Task: Search one way flight ticket for 3 adults, 3 children in premium economy from Dickinson: Dickinson Theodore Roosevelt Regional Airport to Jacksonville: Albert J. Ellis Airport on 5-3-2023. Number of bags: 1 carry on bag. Price is upto 94000. Outbound departure time preference is 4:15.
Action: Mouse moved to (369, 158)
Screenshot: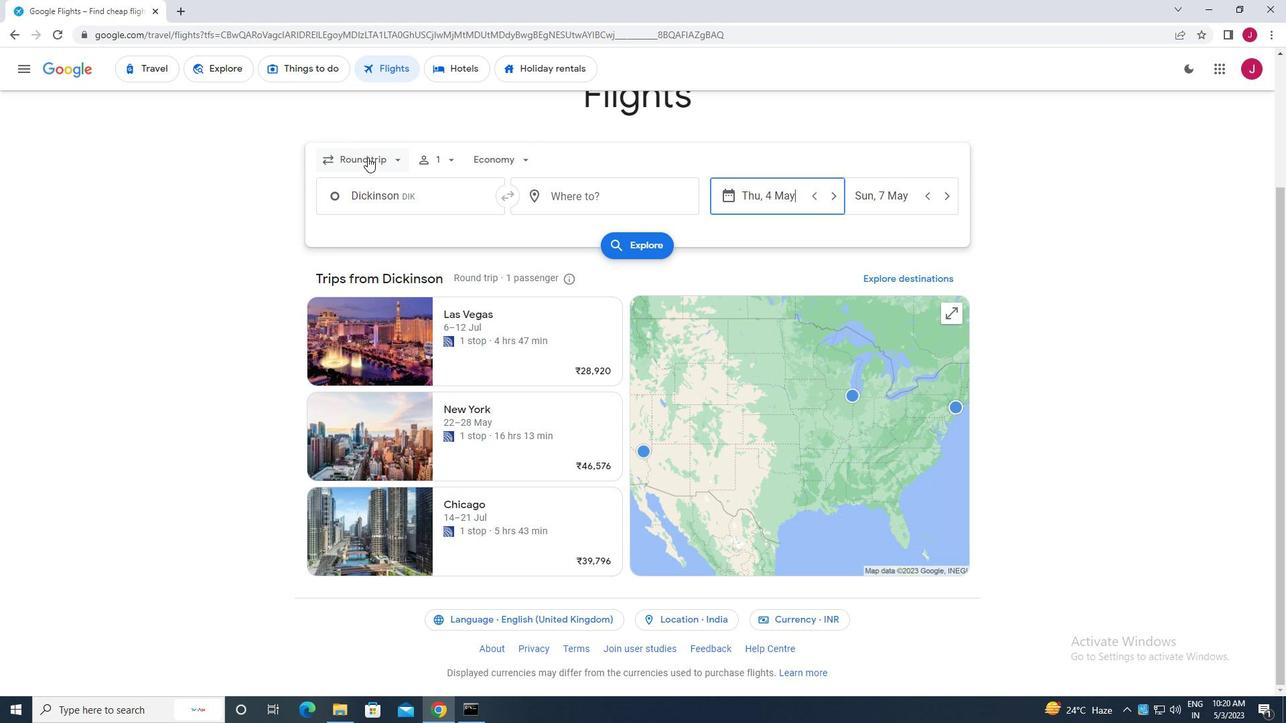 
Action: Mouse pressed left at (369, 158)
Screenshot: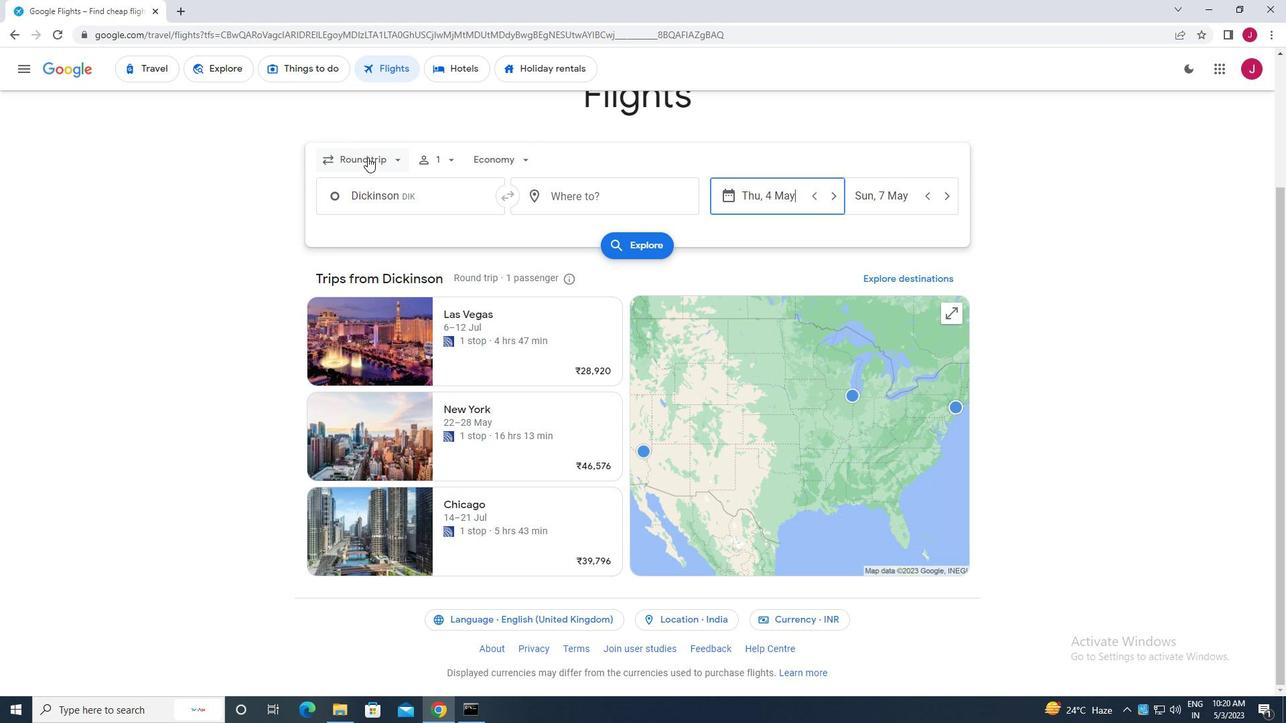 
Action: Mouse moved to (379, 221)
Screenshot: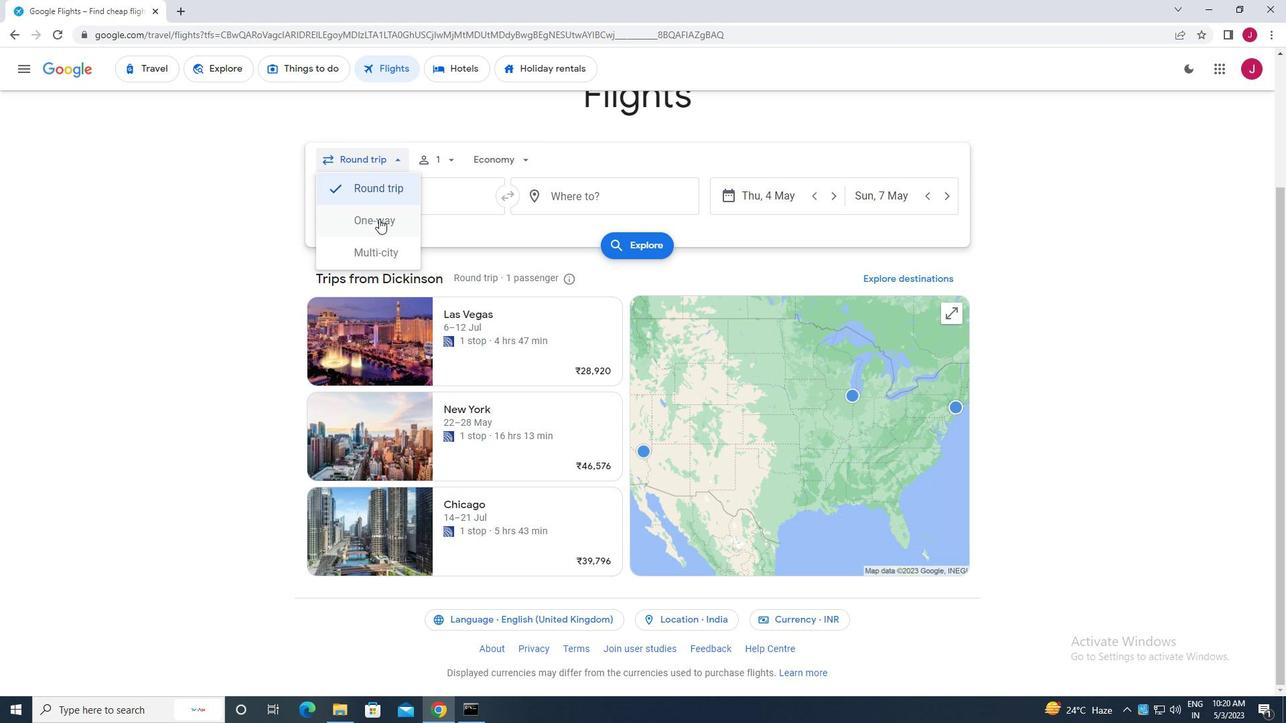 
Action: Mouse pressed left at (379, 221)
Screenshot: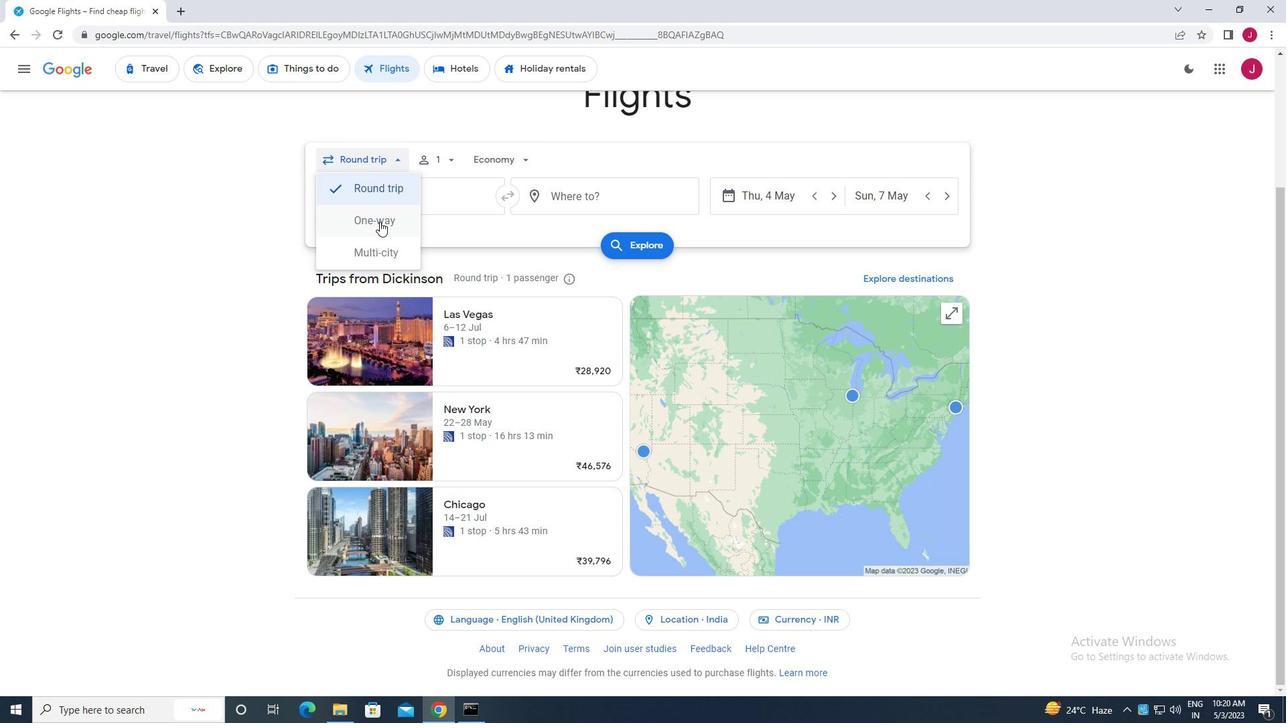 
Action: Mouse moved to (440, 157)
Screenshot: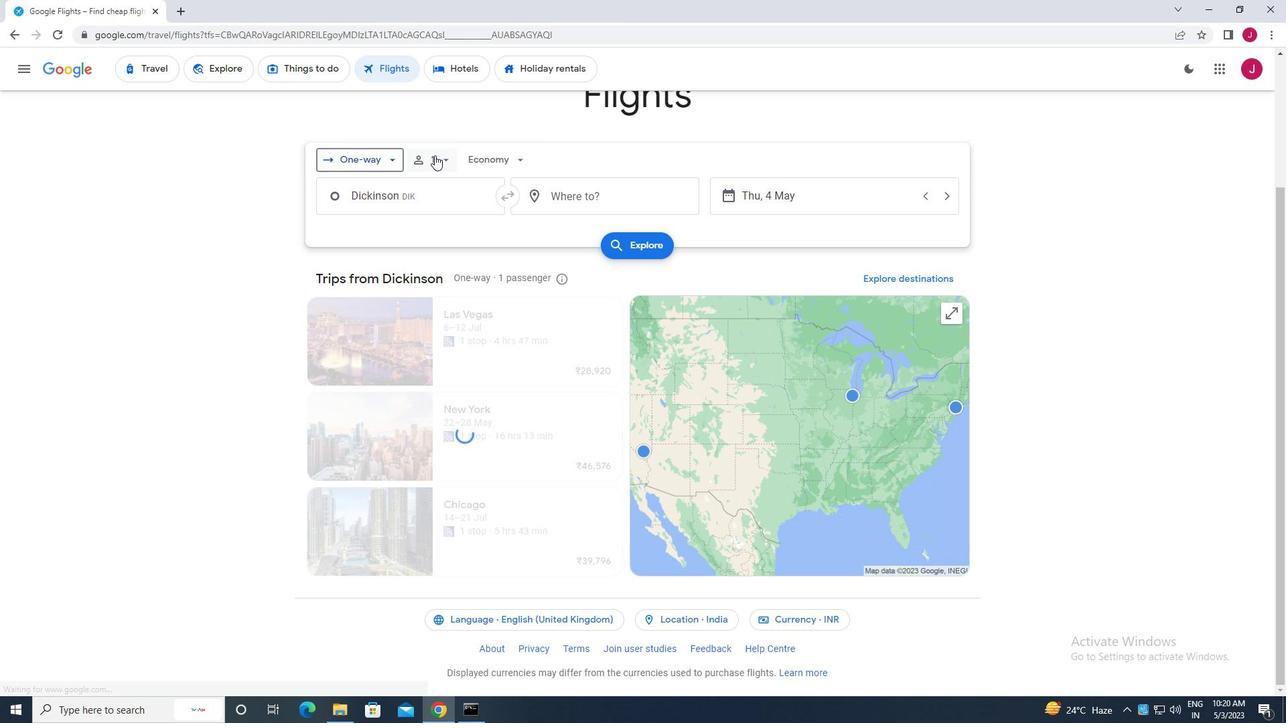 
Action: Mouse pressed left at (440, 157)
Screenshot: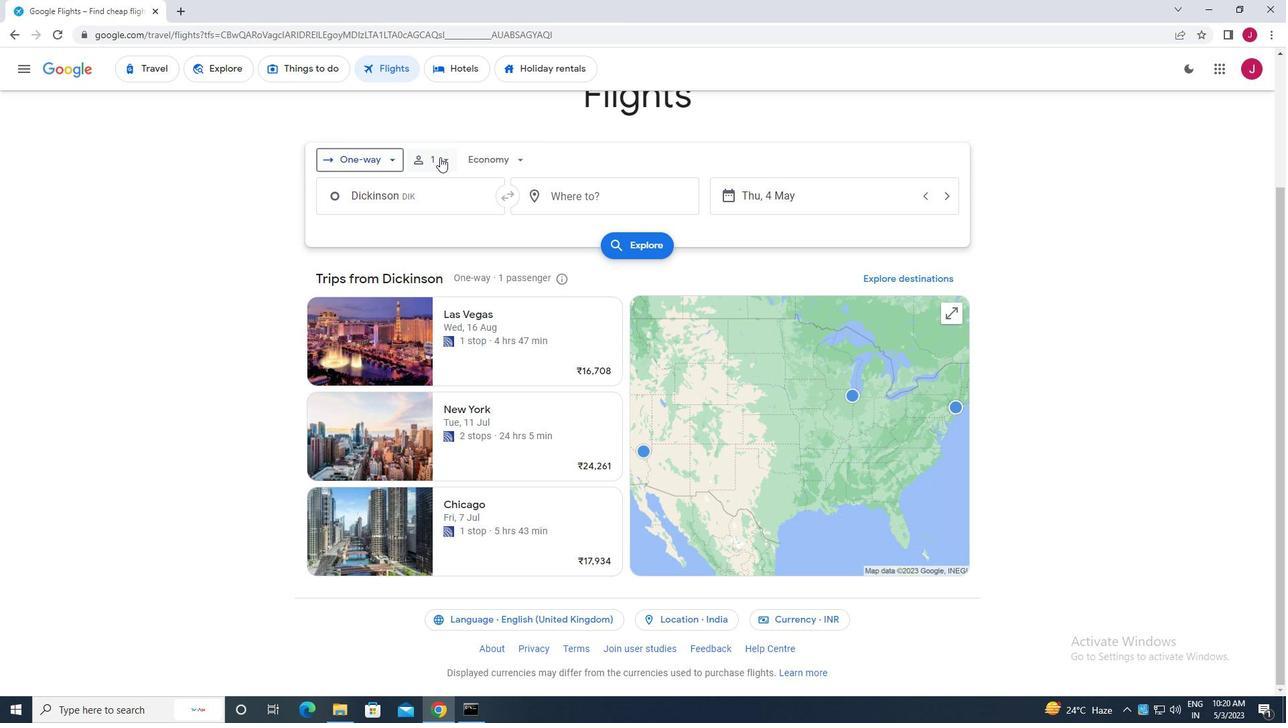 
Action: Mouse moved to (549, 194)
Screenshot: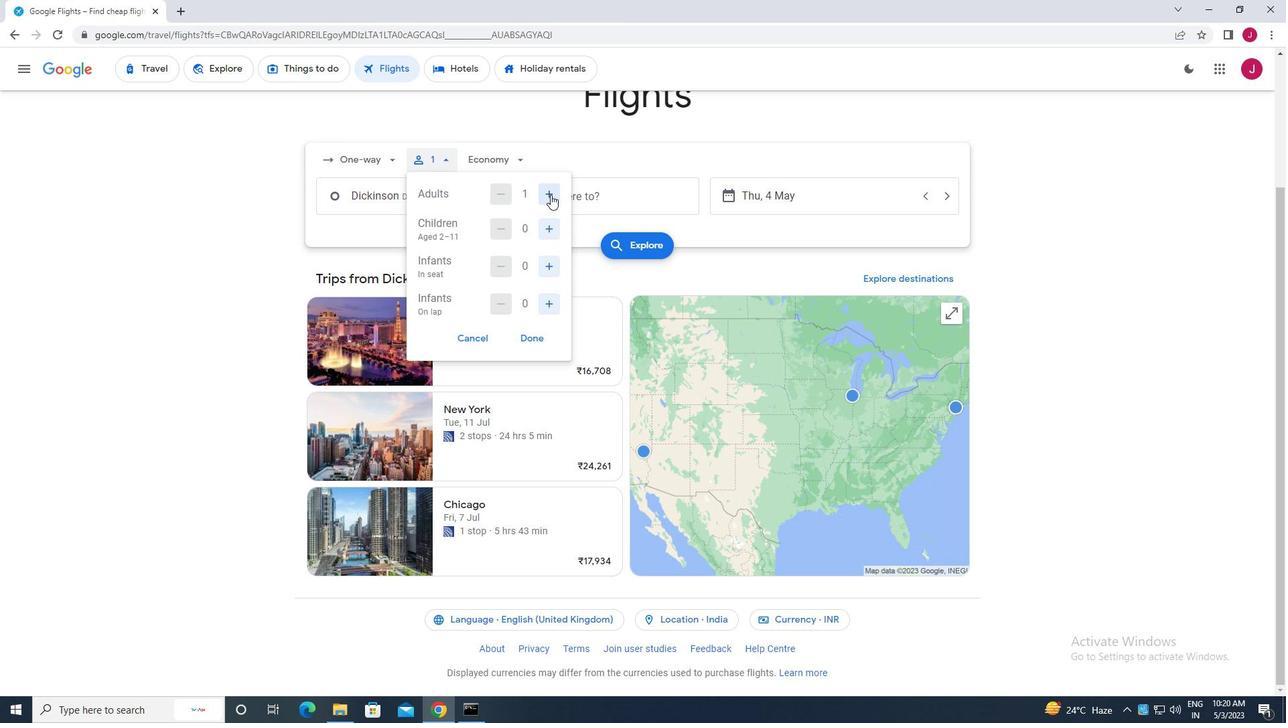 
Action: Mouse pressed left at (549, 194)
Screenshot: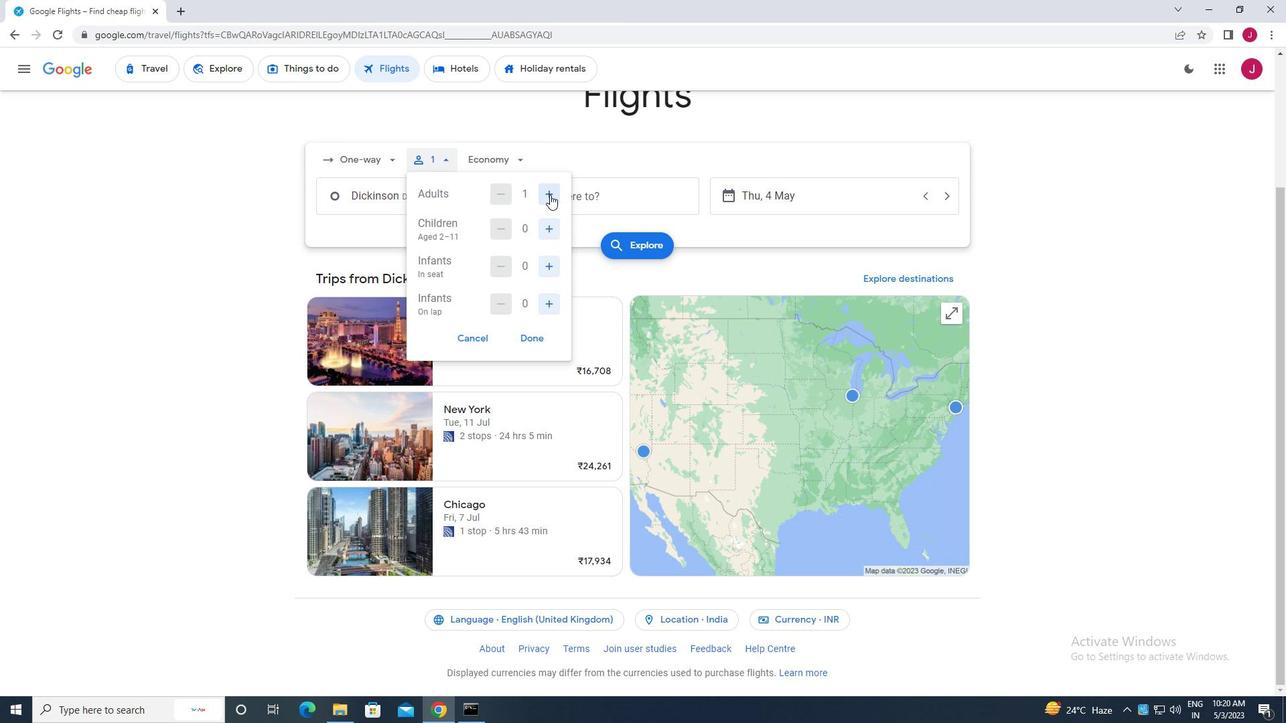 
Action: Mouse pressed left at (549, 194)
Screenshot: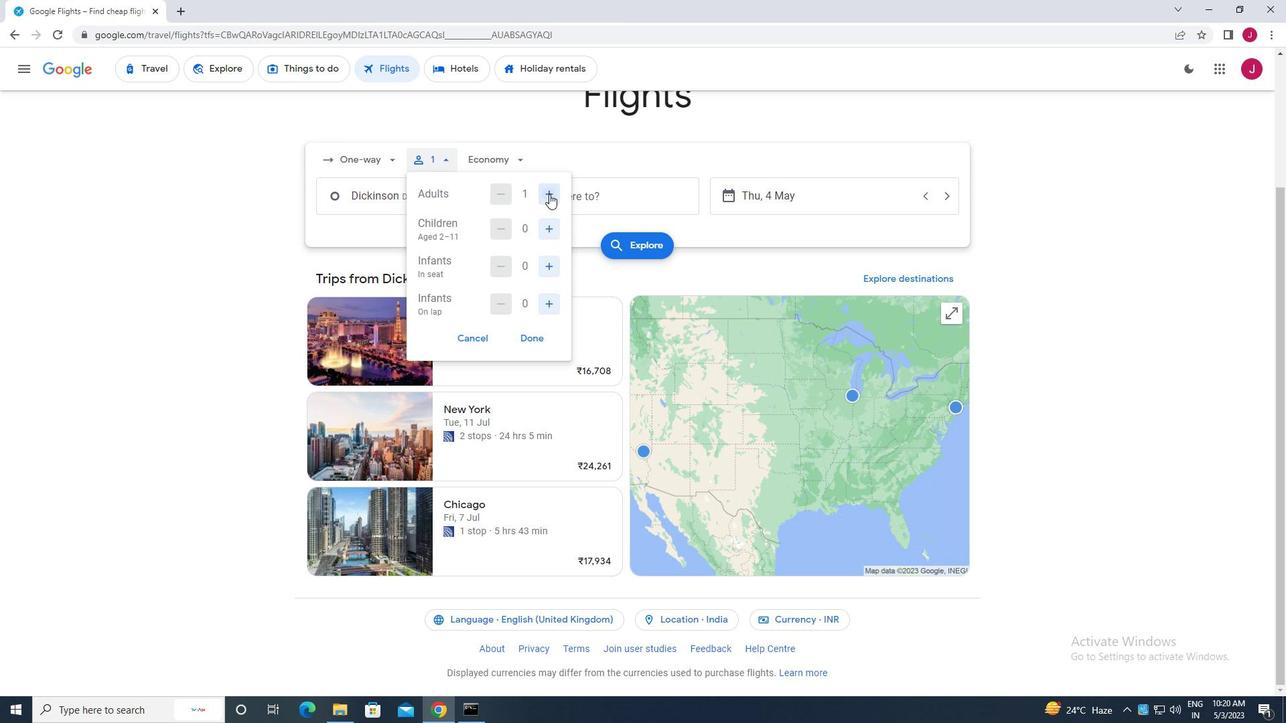 
Action: Mouse moved to (547, 227)
Screenshot: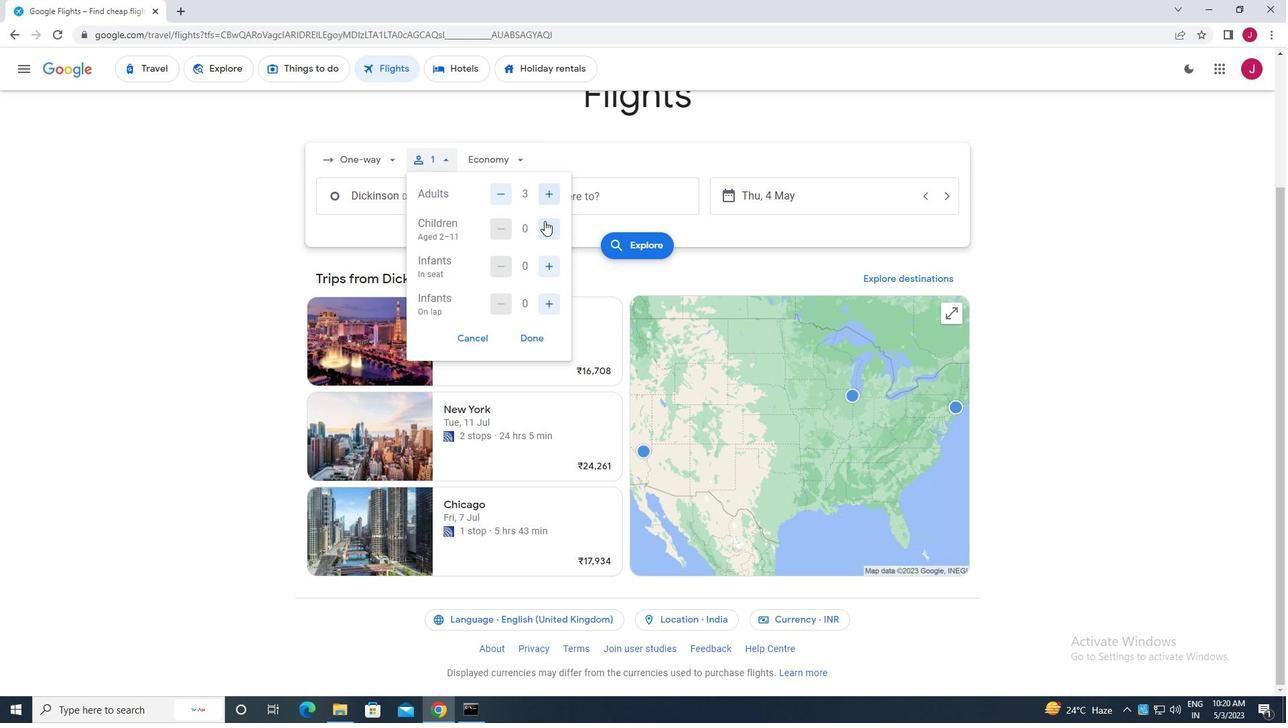 
Action: Mouse pressed left at (547, 227)
Screenshot: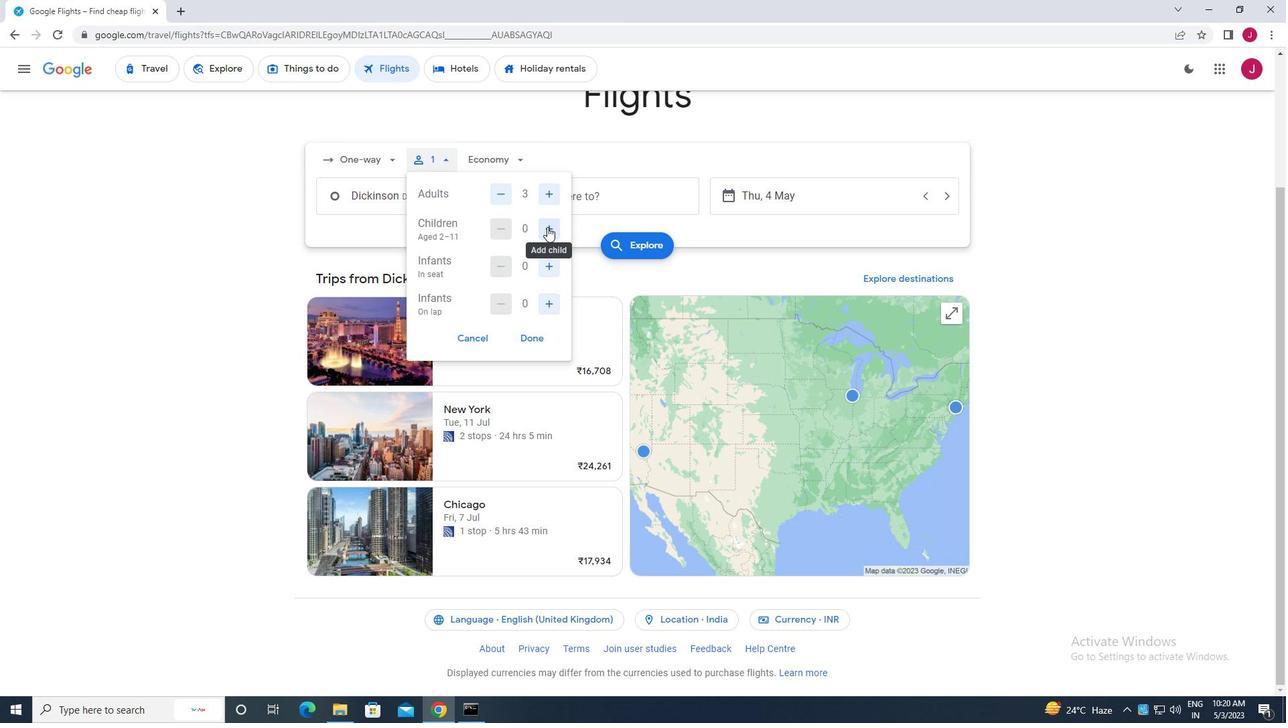
Action: Mouse pressed left at (547, 227)
Screenshot: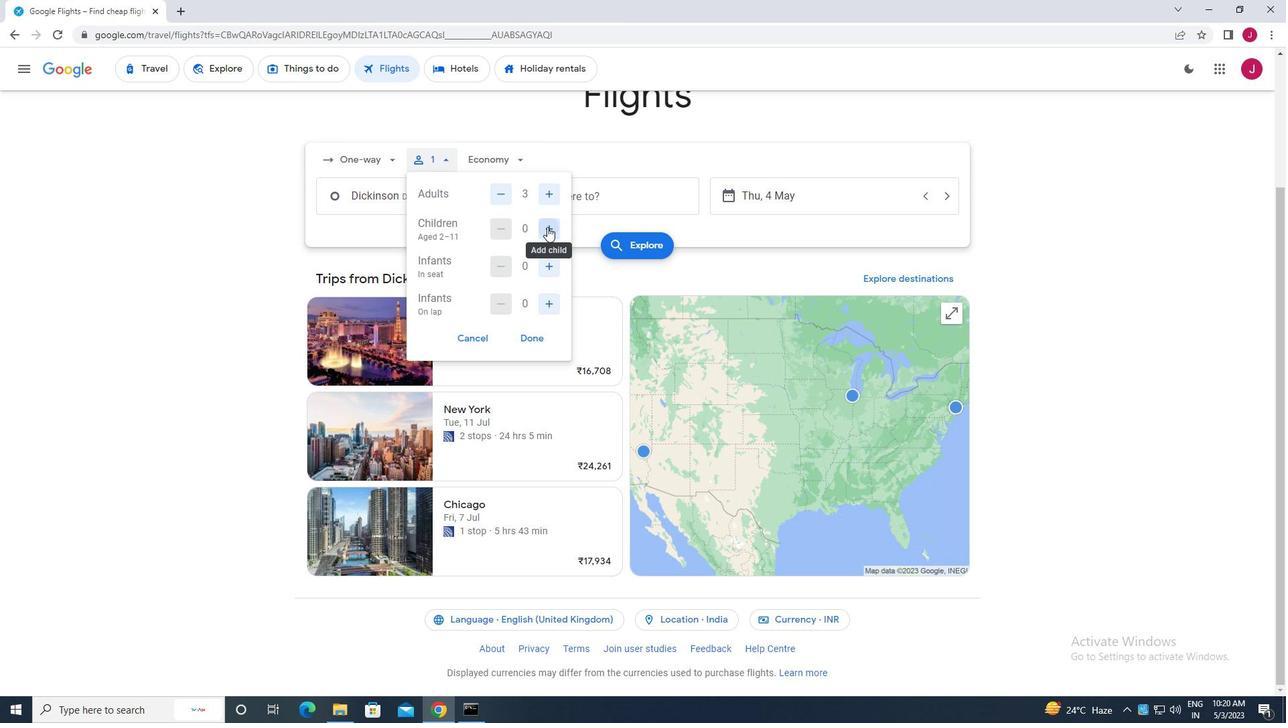 
Action: Mouse pressed left at (547, 227)
Screenshot: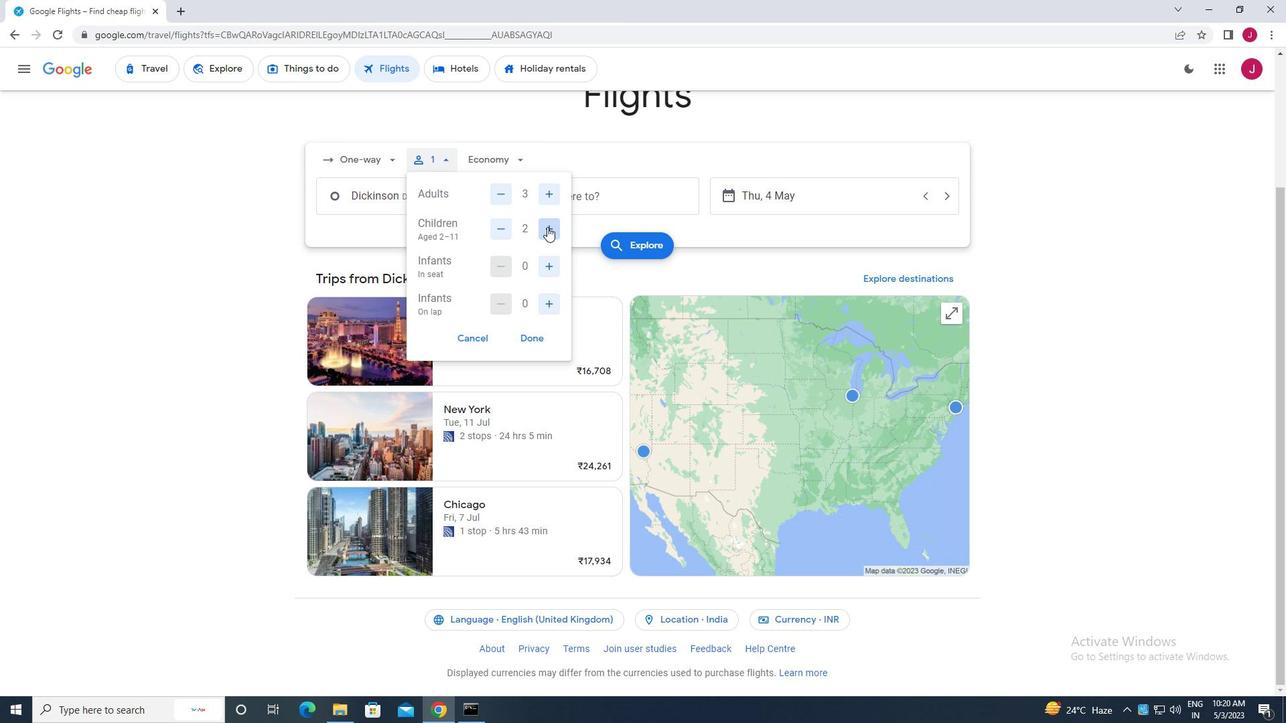 
Action: Mouse moved to (534, 340)
Screenshot: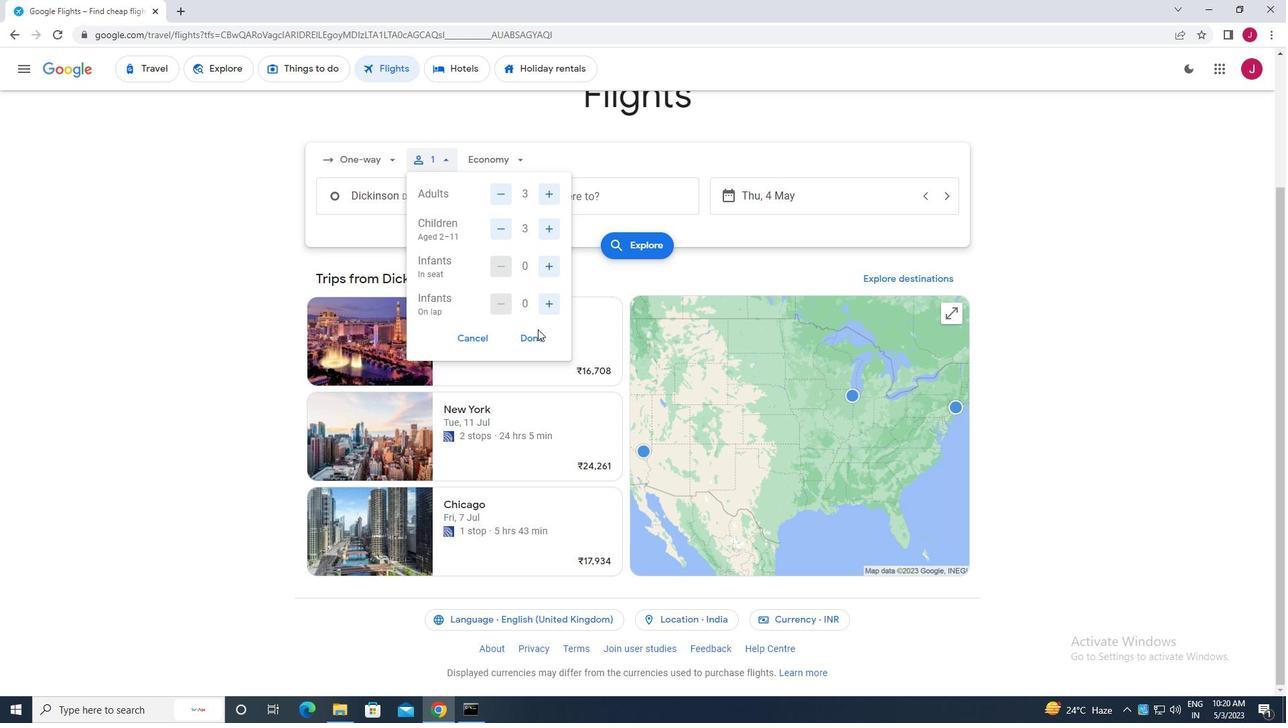 
Action: Mouse pressed left at (534, 340)
Screenshot: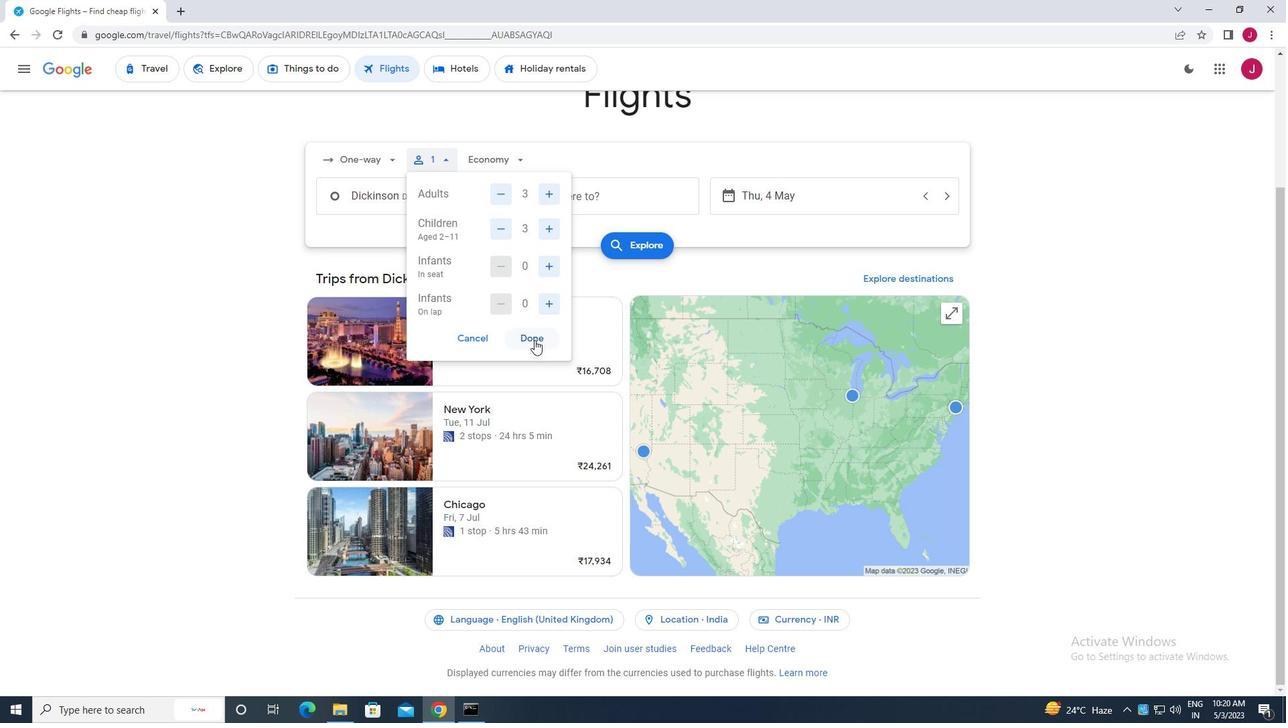 
Action: Mouse moved to (497, 161)
Screenshot: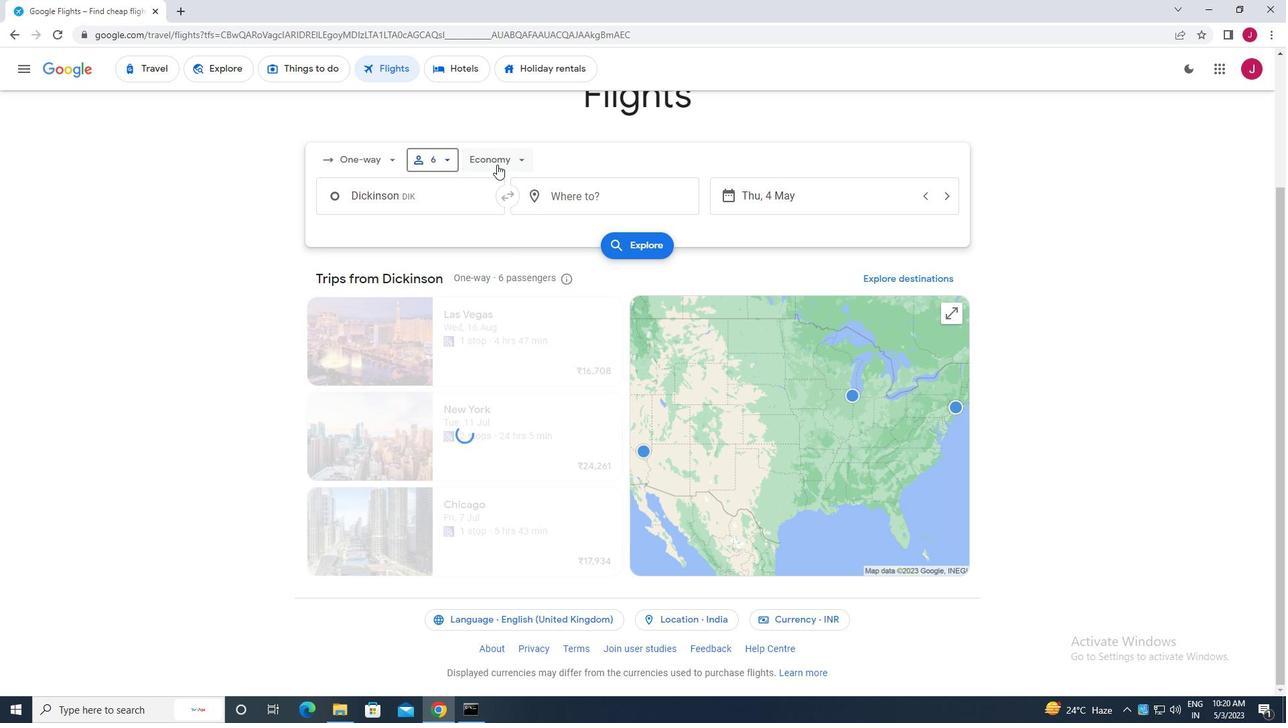 
Action: Mouse pressed left at (497, 161)
Screenshot: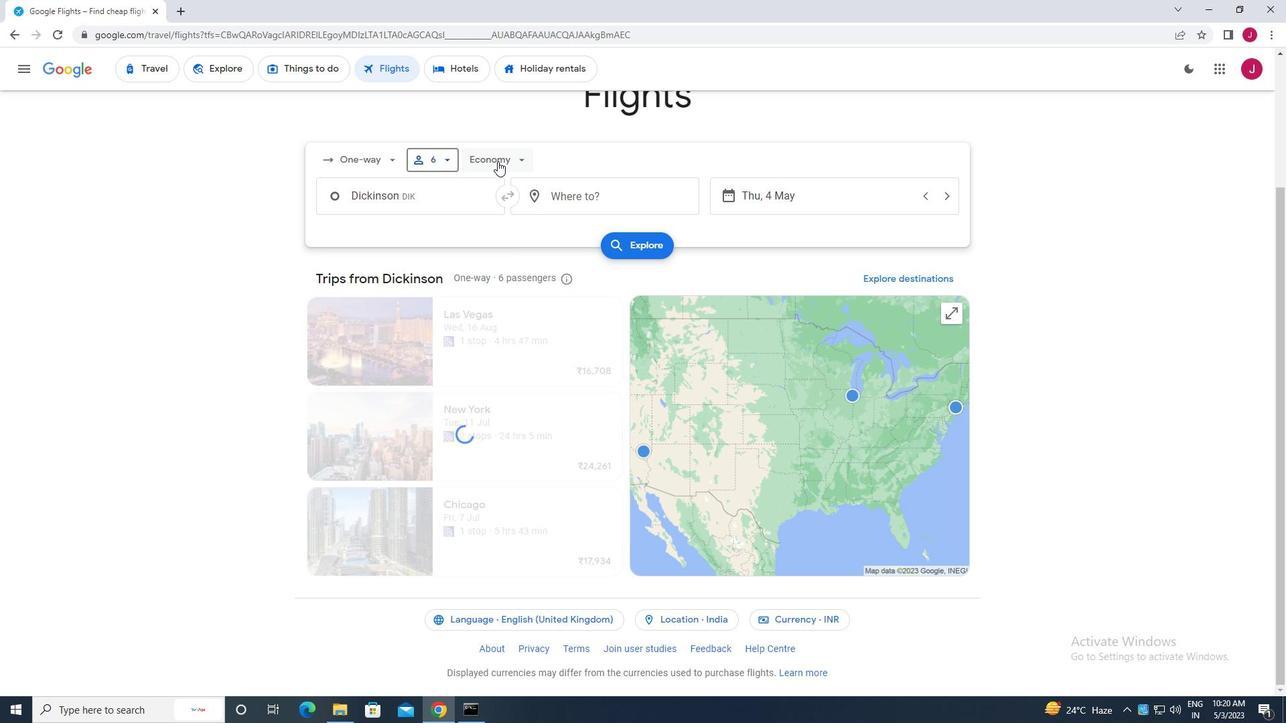 
Action: Mouse moved to (511, 222)
Screenshot: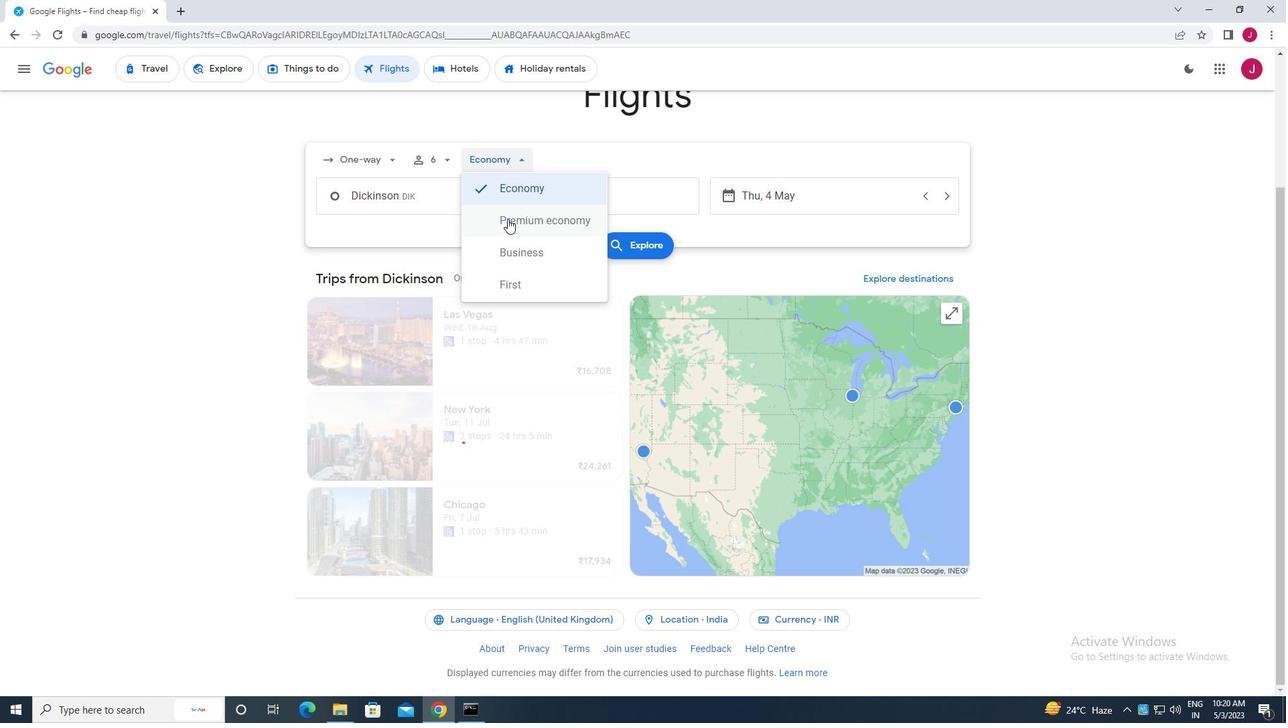 
Action: Mouse pressed left at (511, 222)
Screenshot: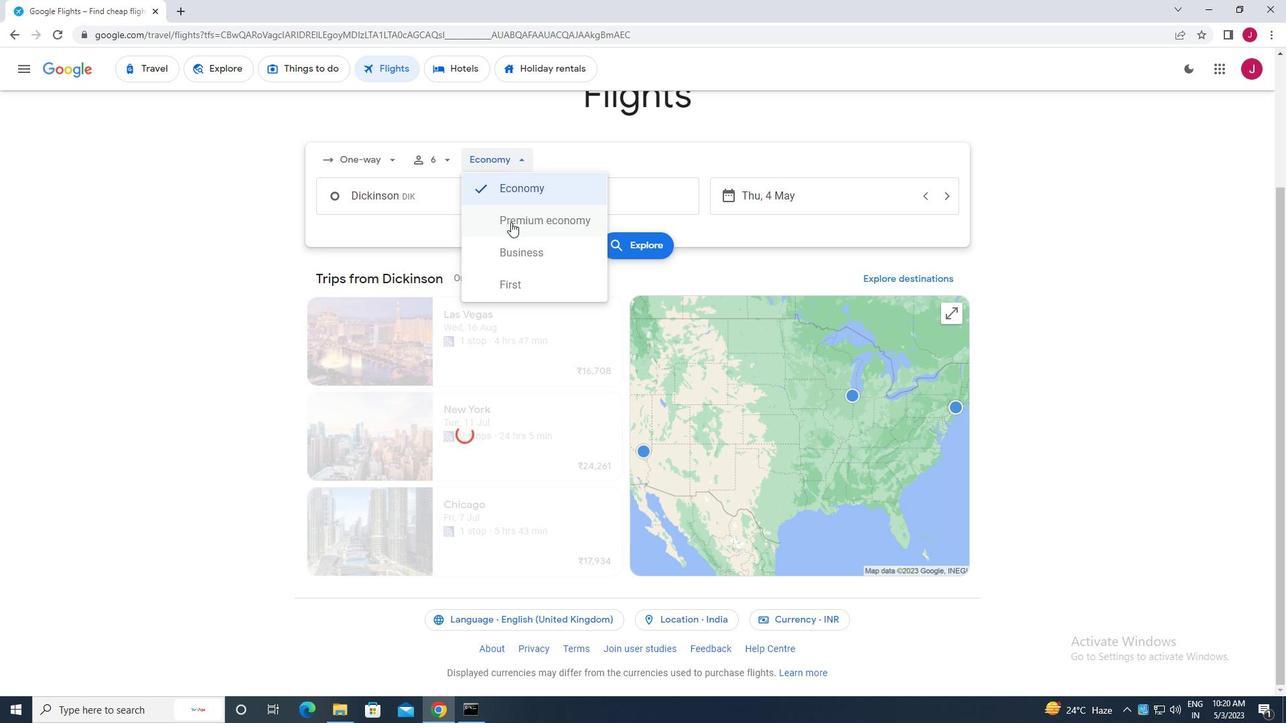 
Action: Mouse moved to (439, 198)
Screenshot: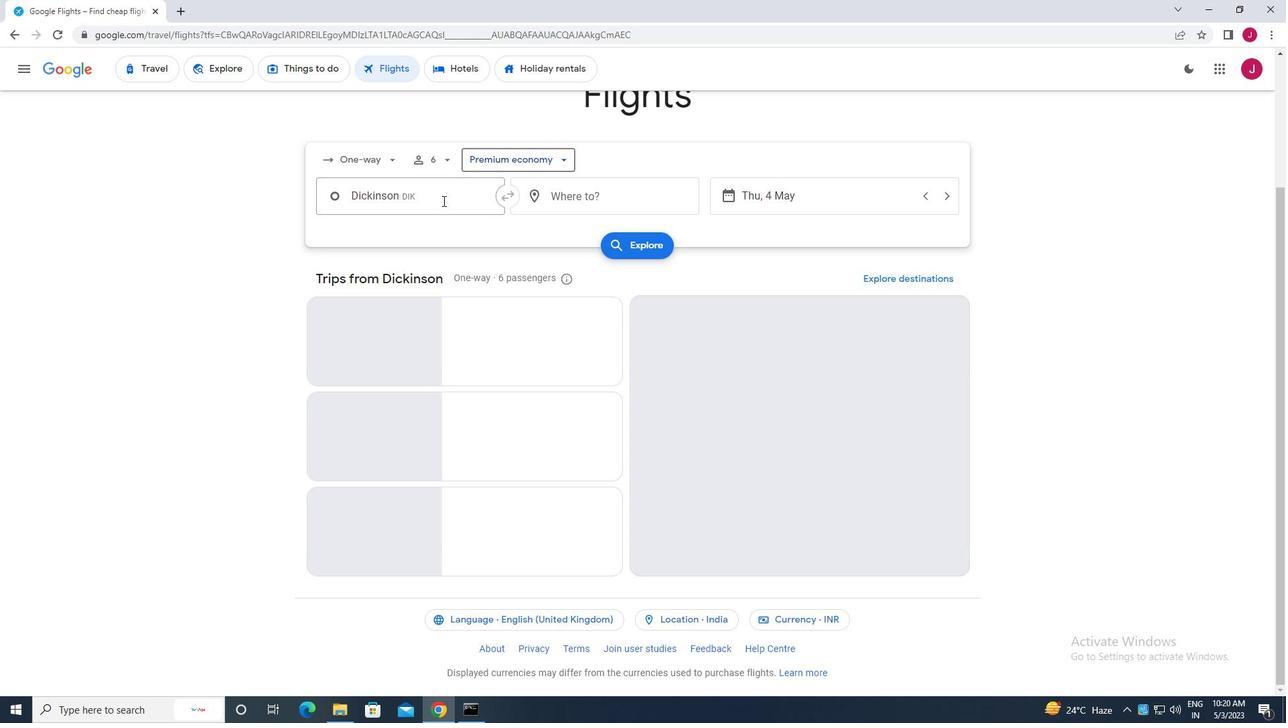 
Action: Mouse pressed left at (439, 198)
Screenshot: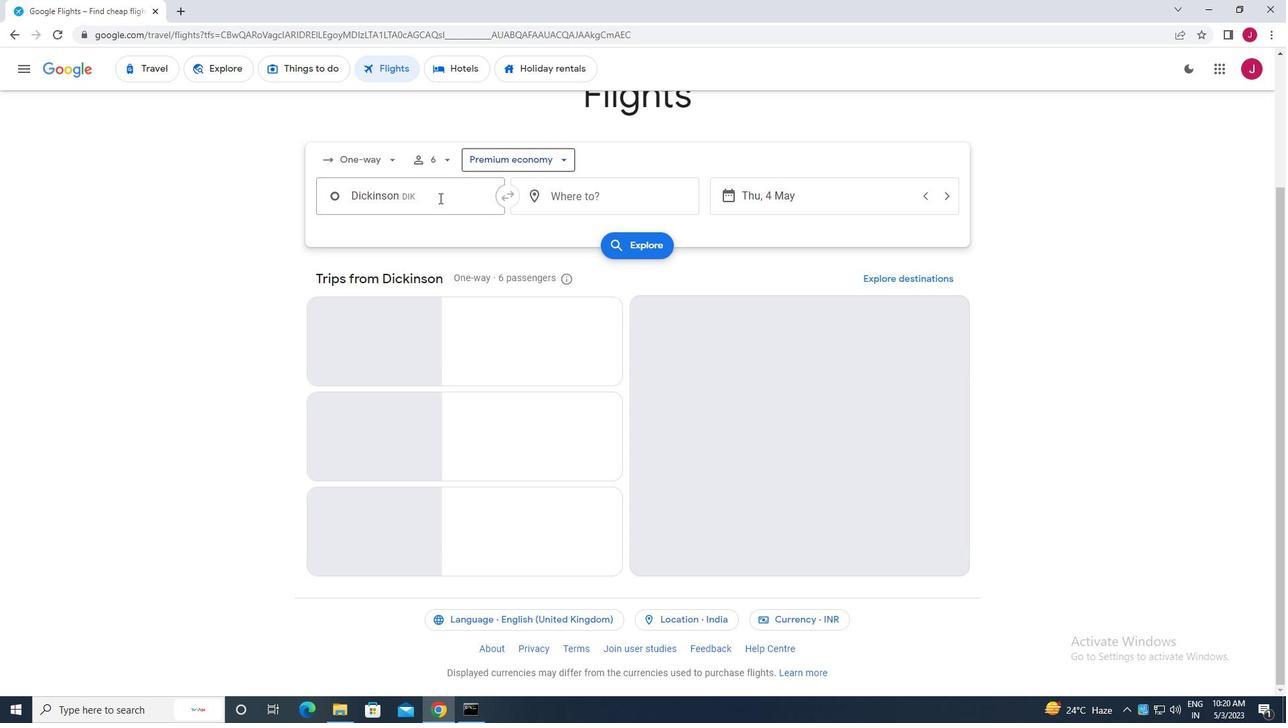 
Action: Key pressed dickinson
Screenshot: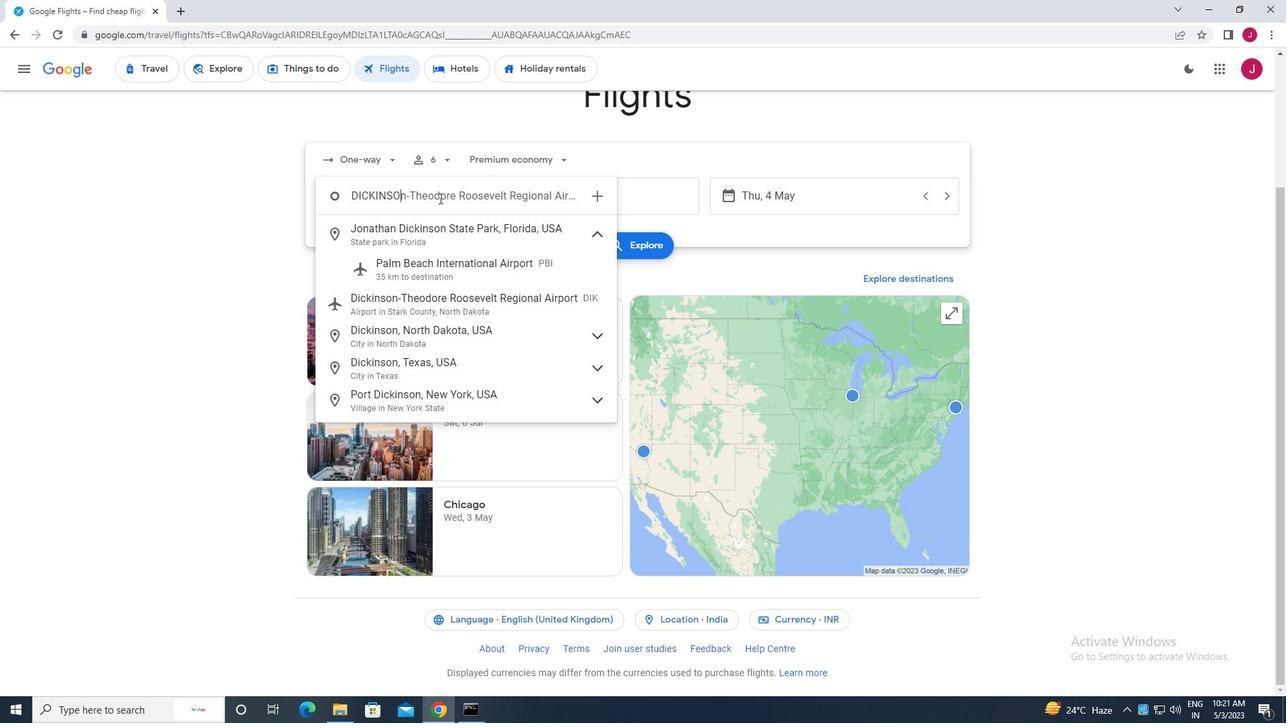 
Action: Mouse moved to (442, 308)
Screenshot: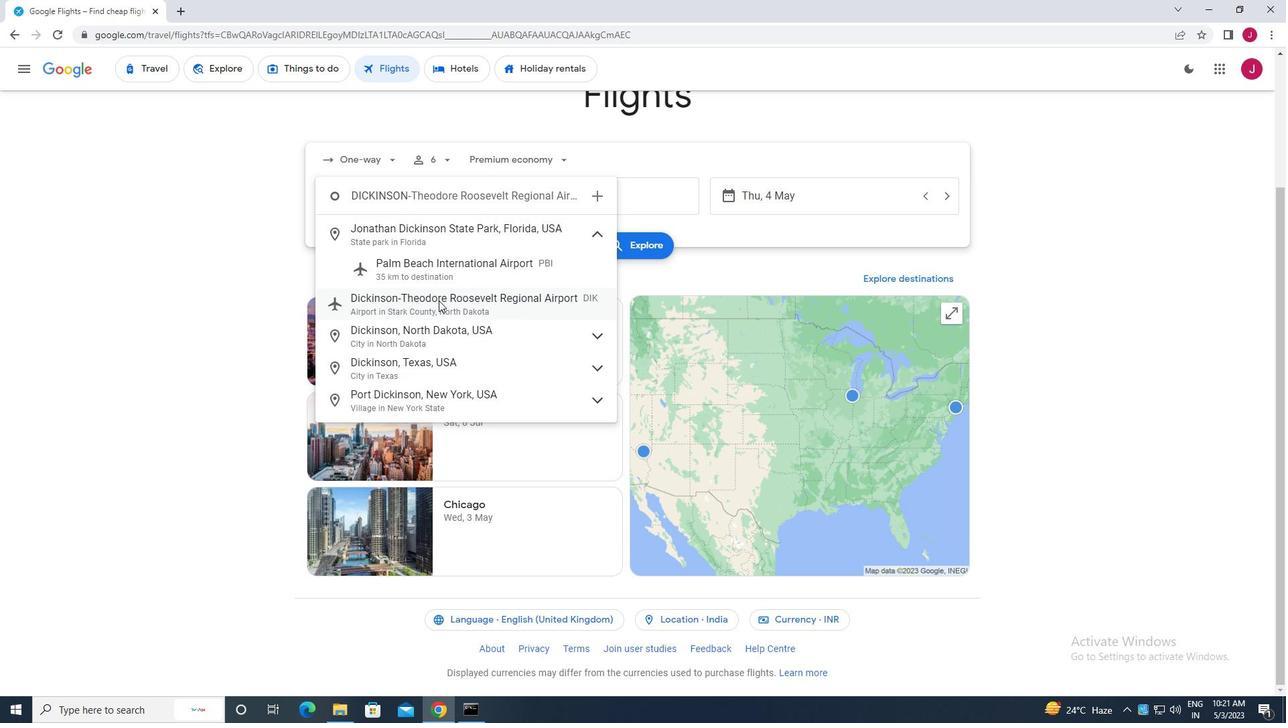 
Action: Mouse pressed left at (442, 308)
Screenshot: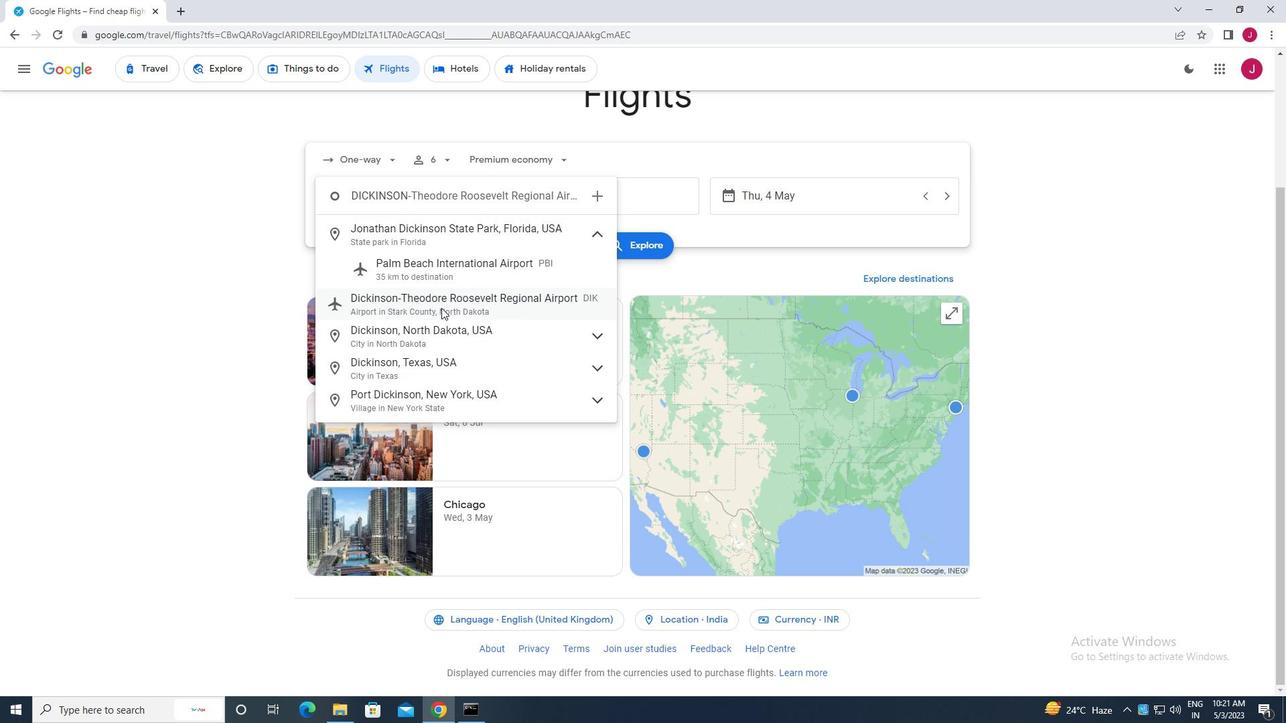 
Action: Mouse moved to (635, 199)
Screenshot: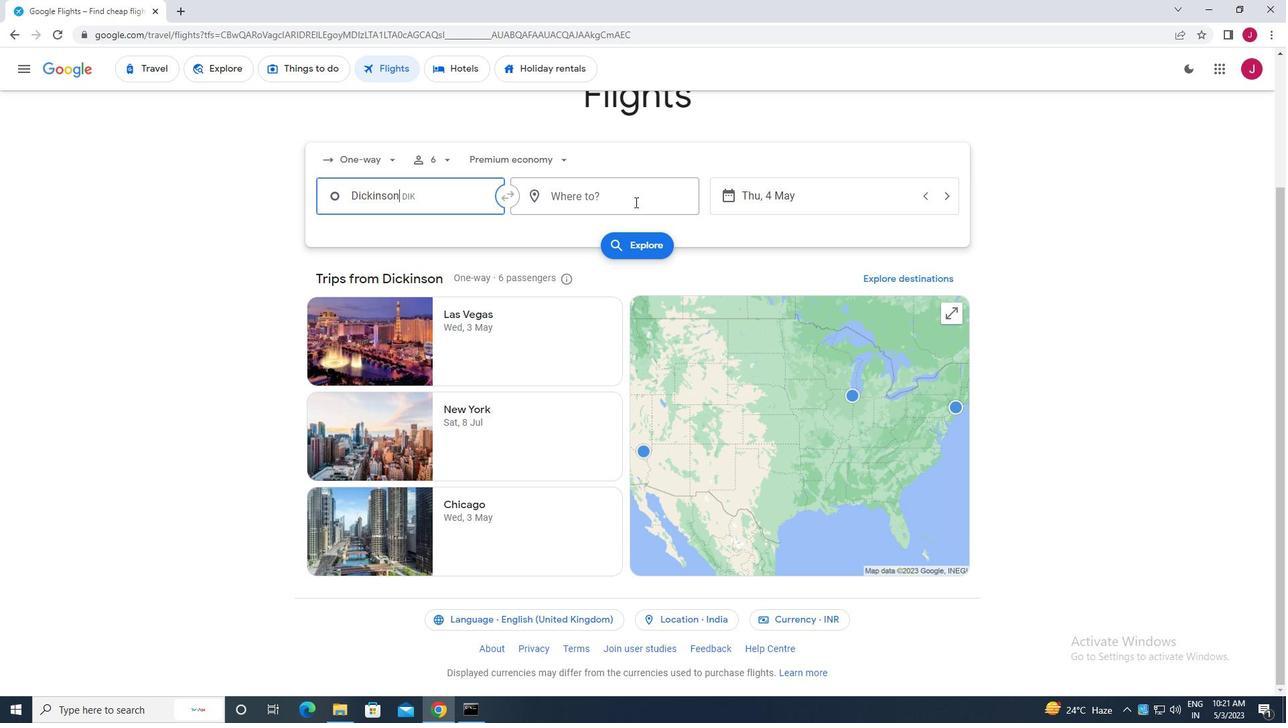 
Action: Mouse pressed left at (635, 199)
Screenshot: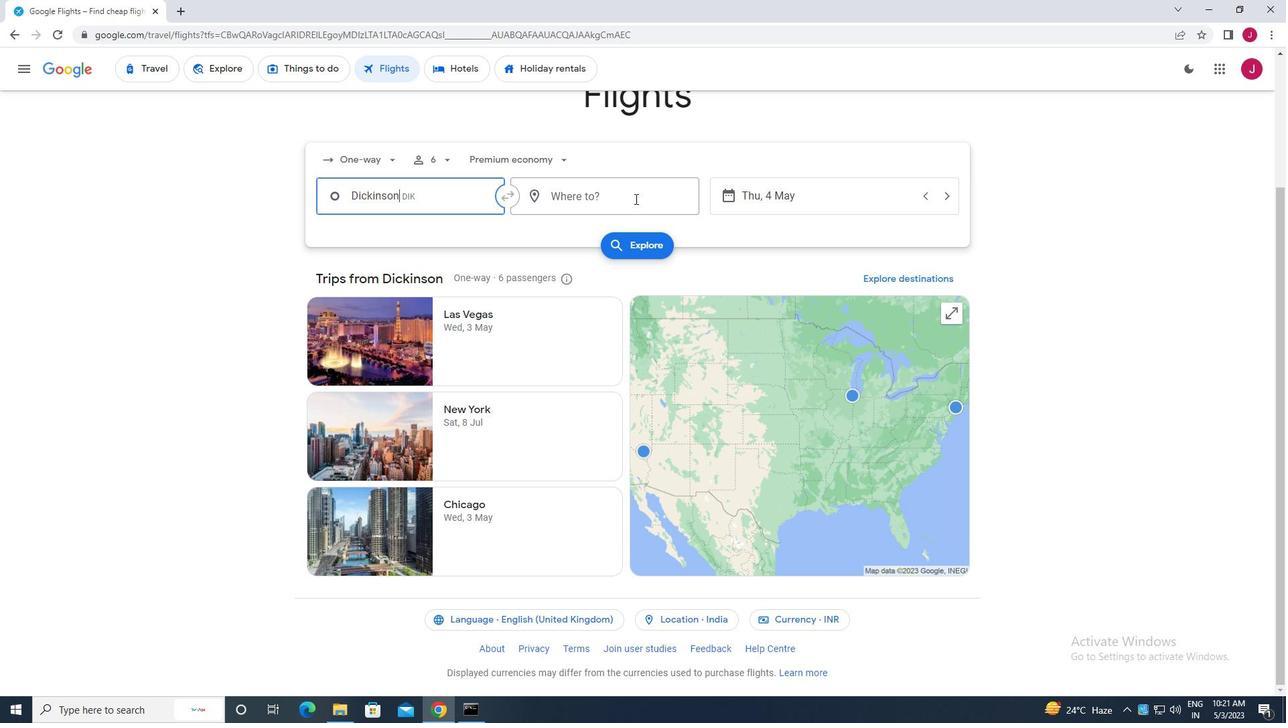 
Action: Mouse moved to (634, 199)
Screenshot: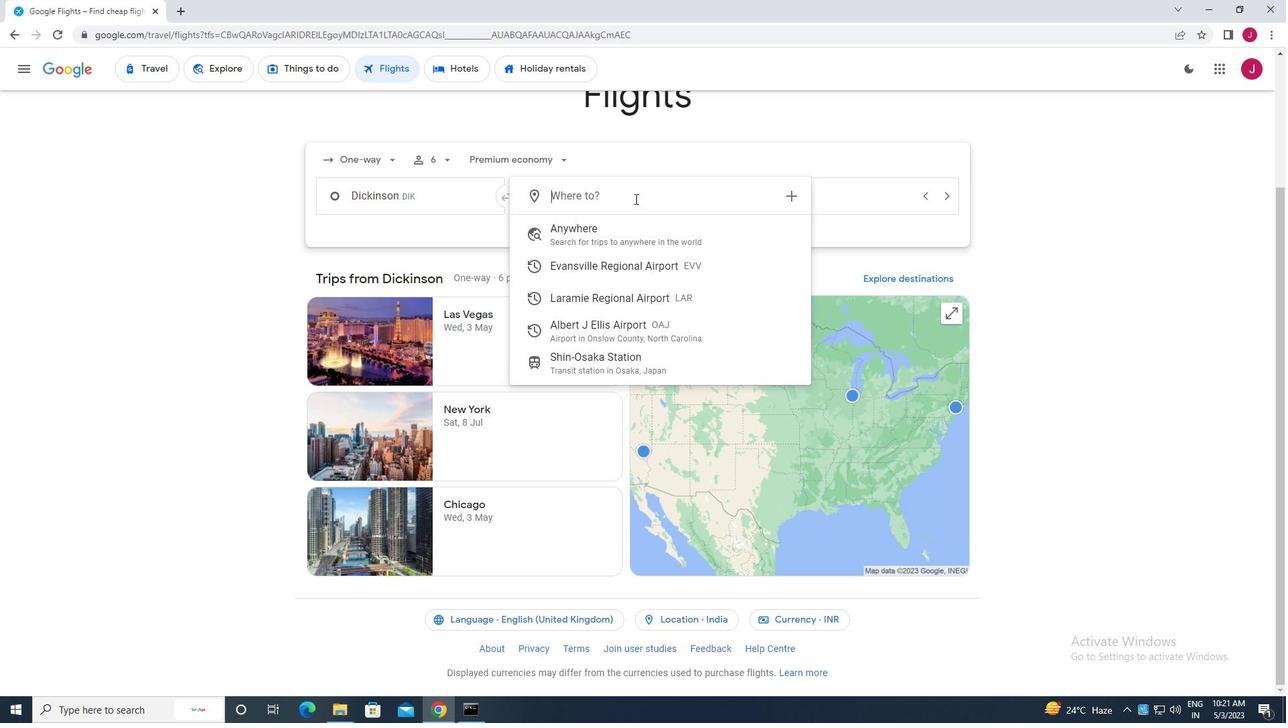 
Action: Key pressed albert<Key.space>j
Screenshot: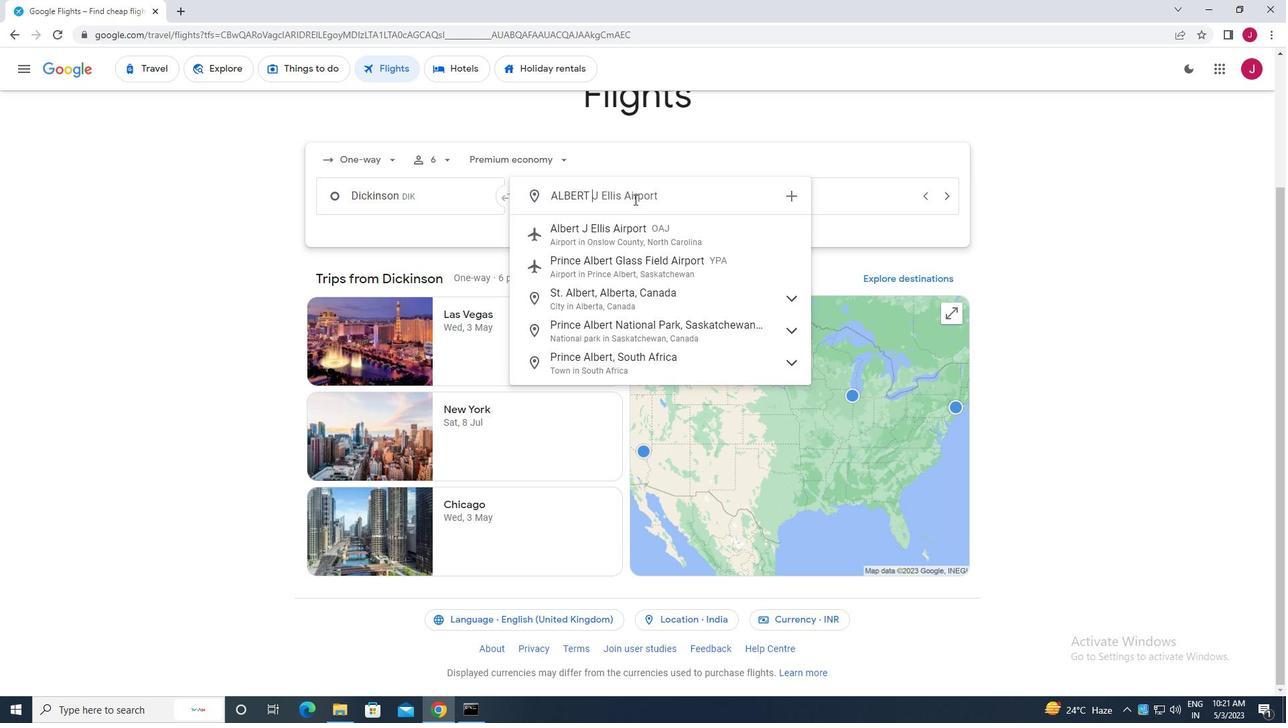 
Action: Mouse moved to (643, 236)
Screenshot: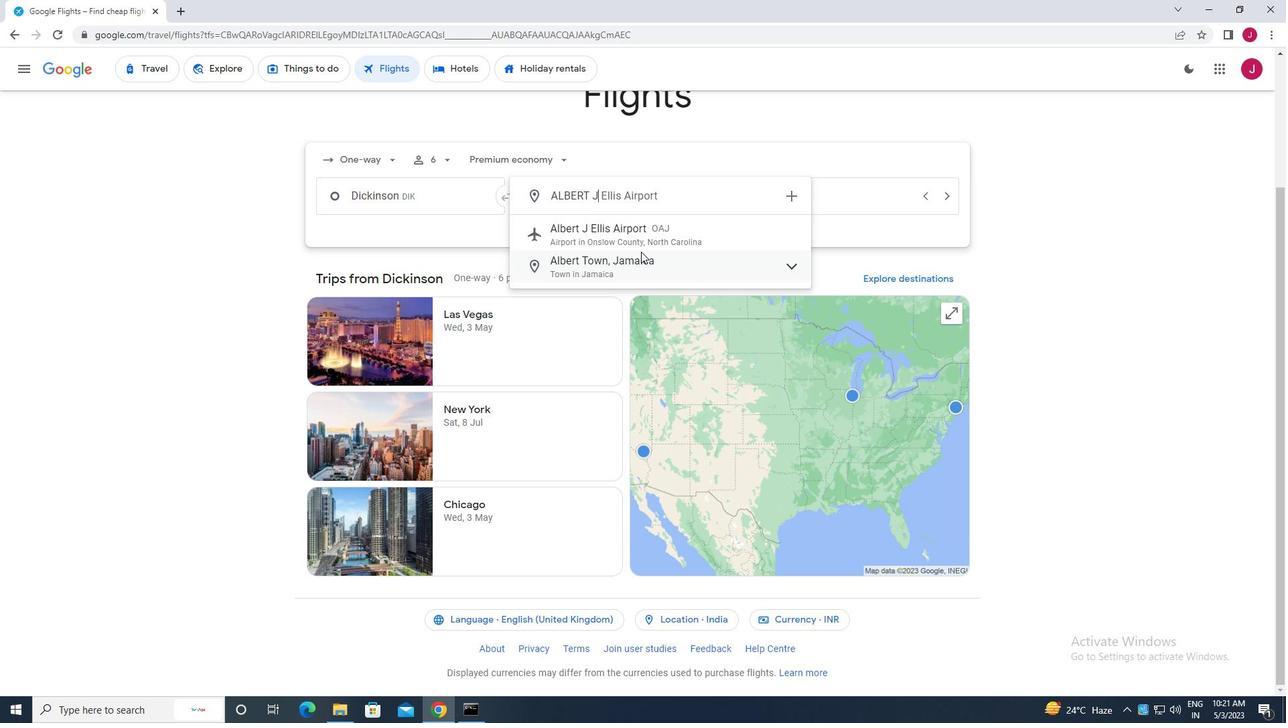 
Action: Mouse pressed left at (643, 236)
Screenshot: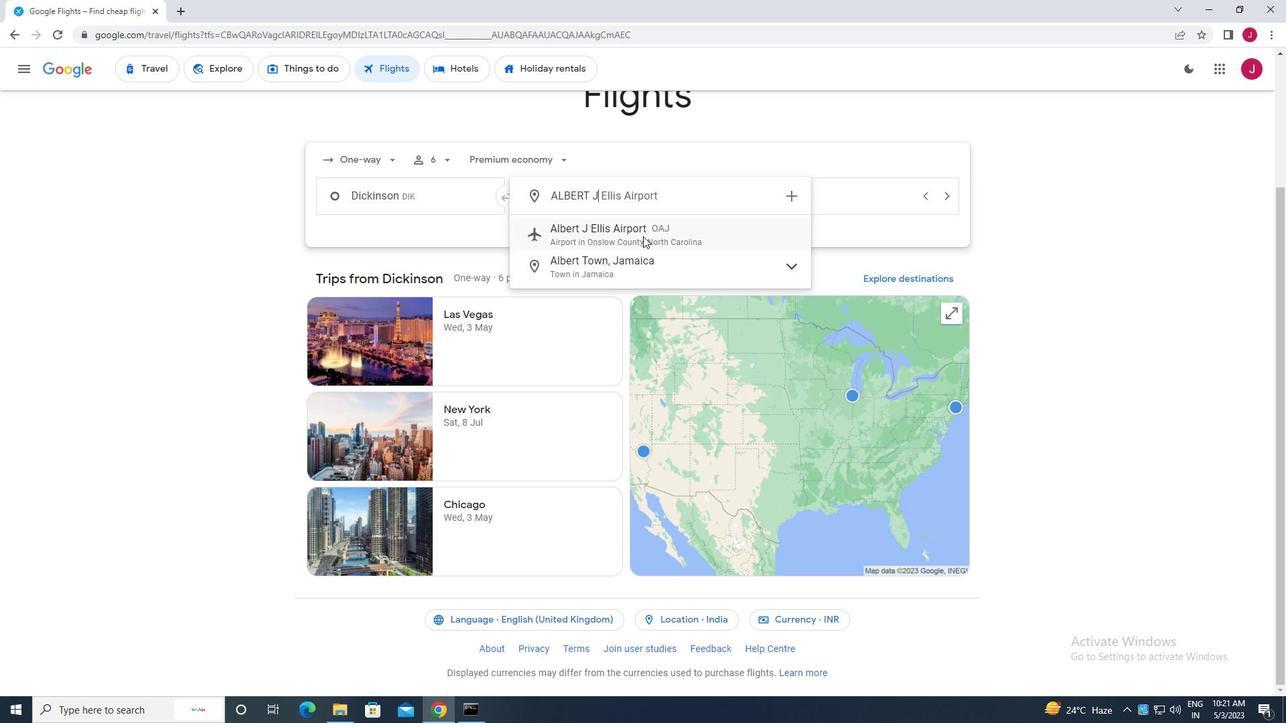 
Action: Mouse moved to (800, 197)
Screenshot: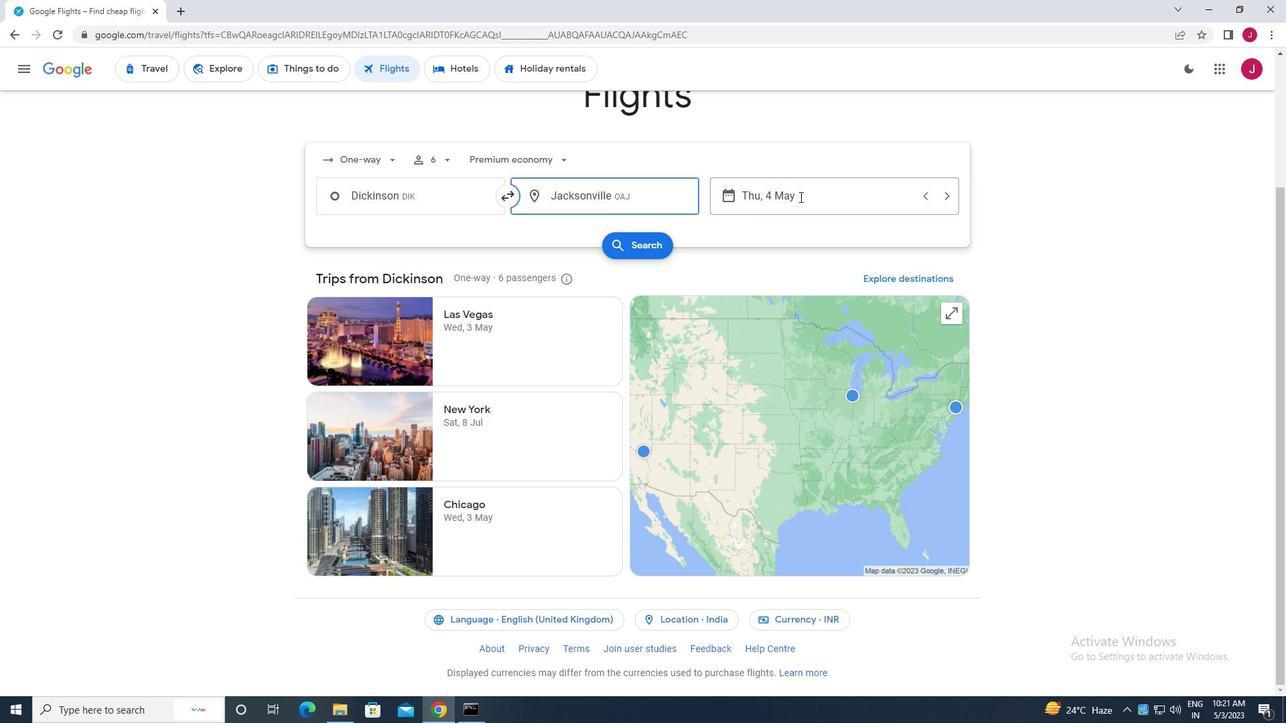 
Action: Mouse pressed left at (800, 197)
Screenshot: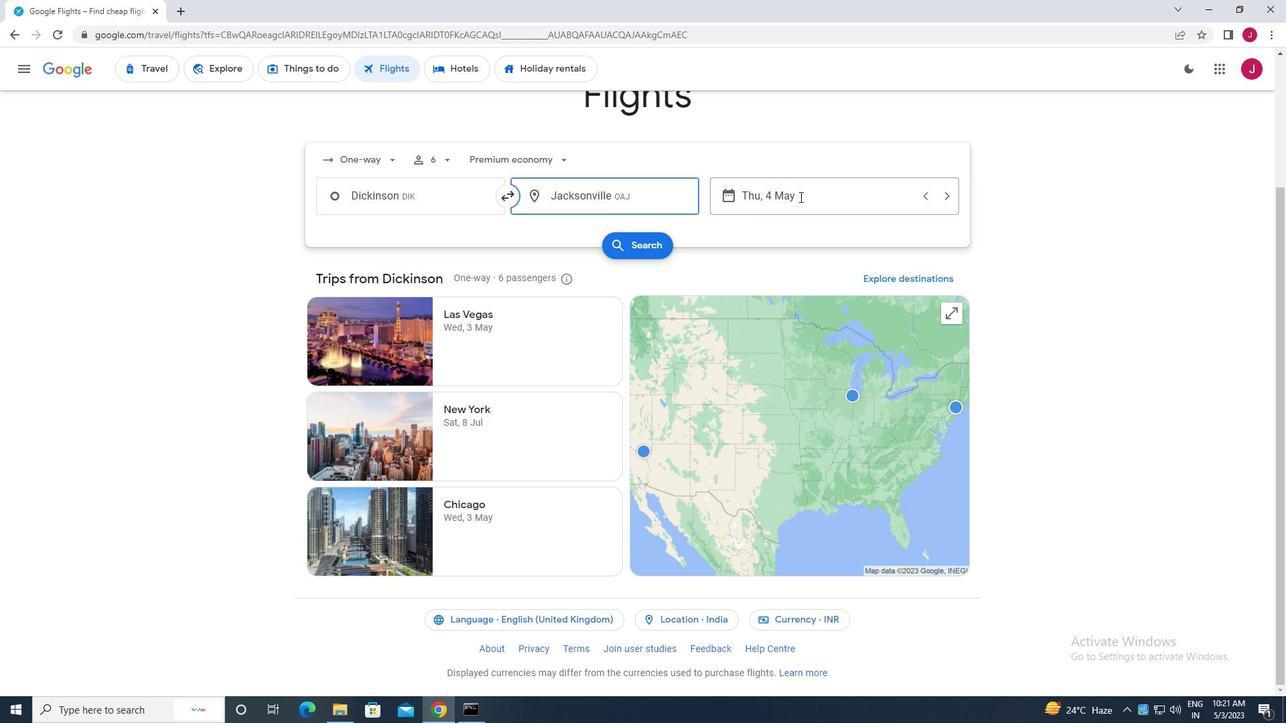 
Action: Mouse moved to (589, 296)
Screenshot: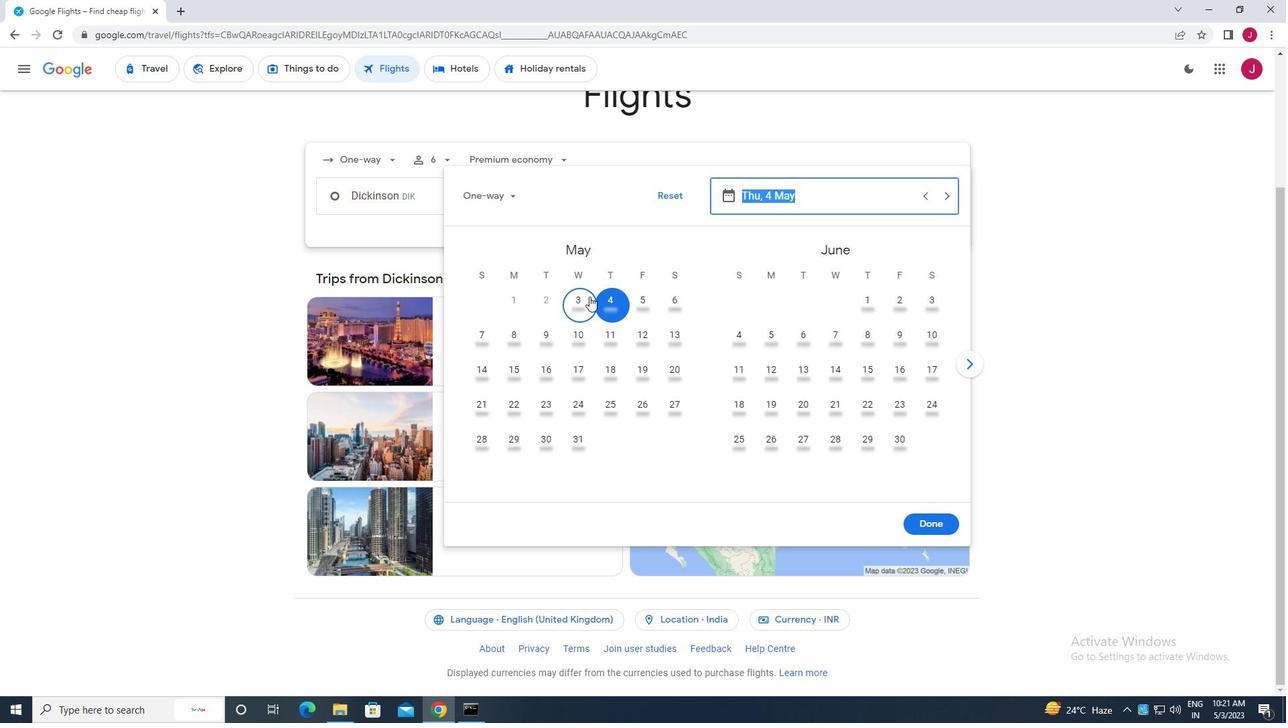 
Action: Mouse pressed left at (589, 296)
Screenshot: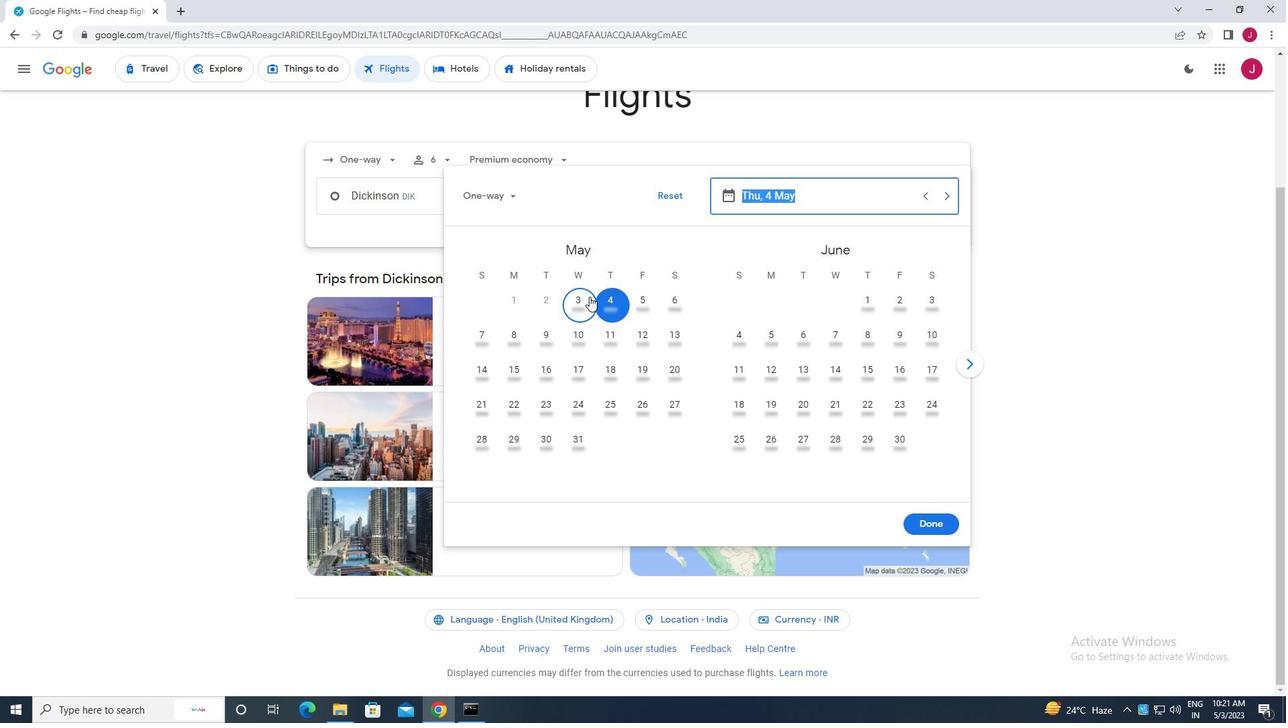
Action: Mouse moved to (933, 519)
Screenshot: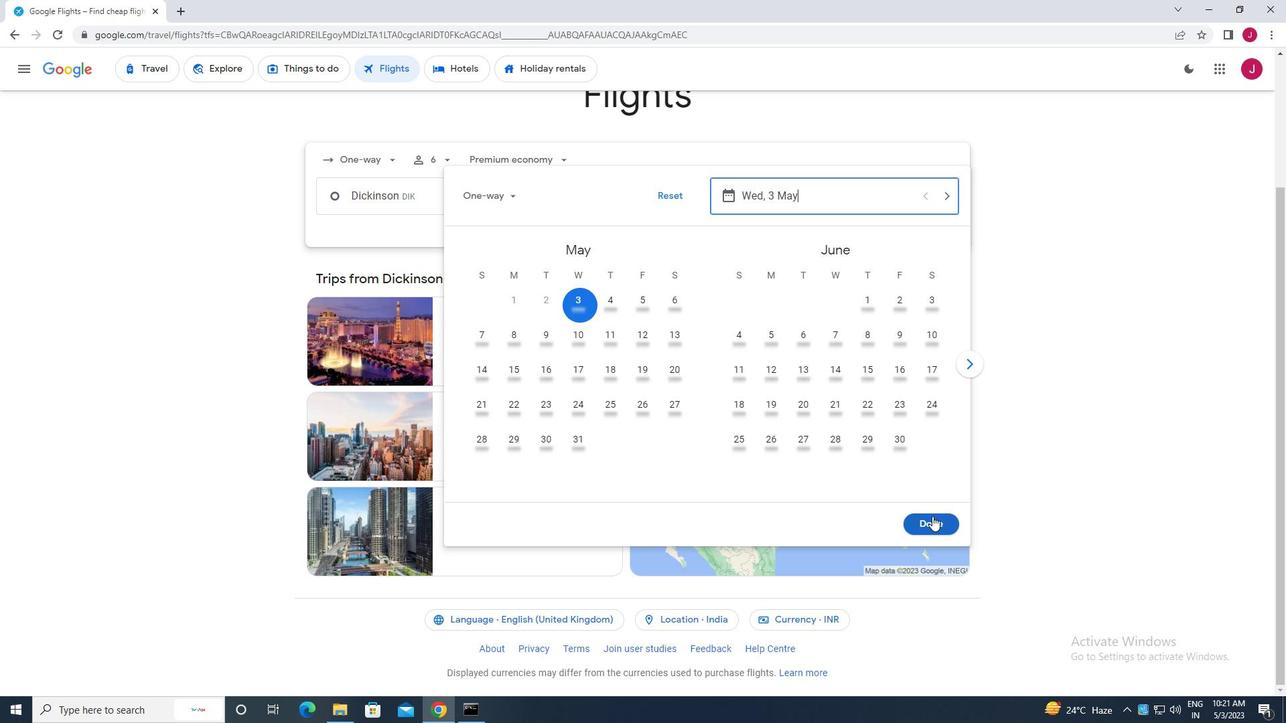 
Action: Mouse pressed left at (933, 519)
Screenshot: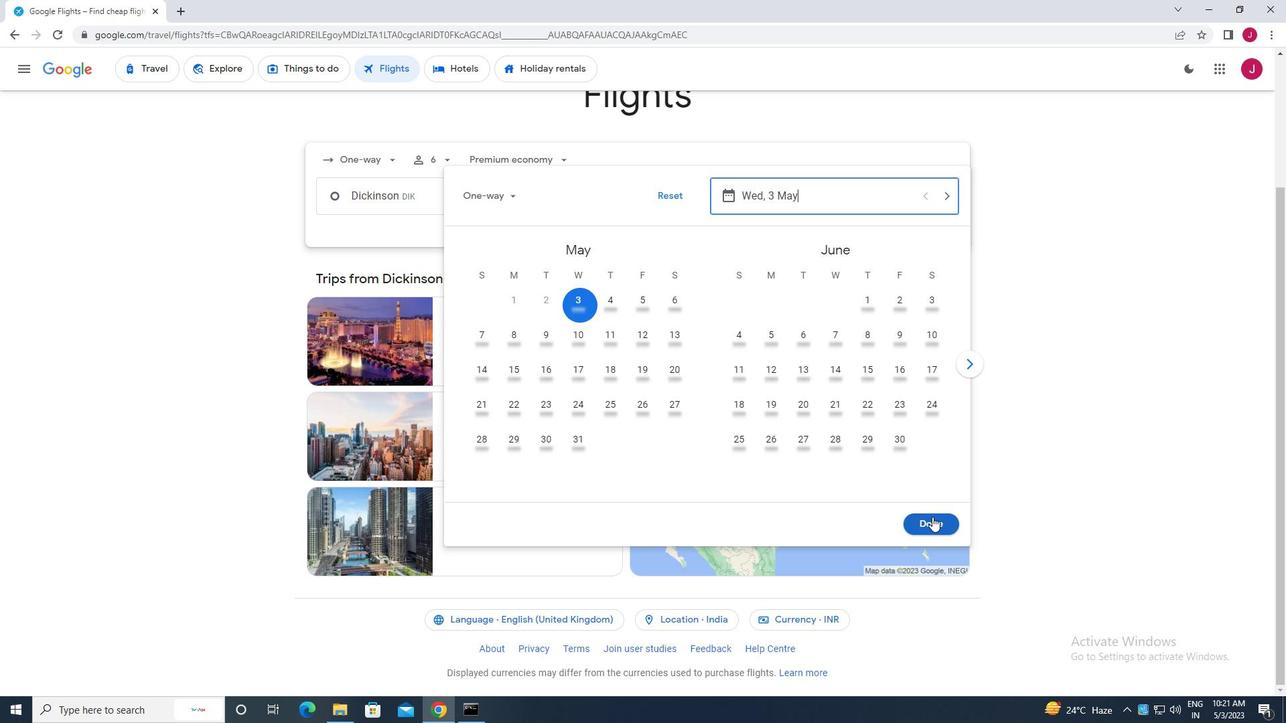 
Action: Mouse moved to (644, 251)
Screenshot: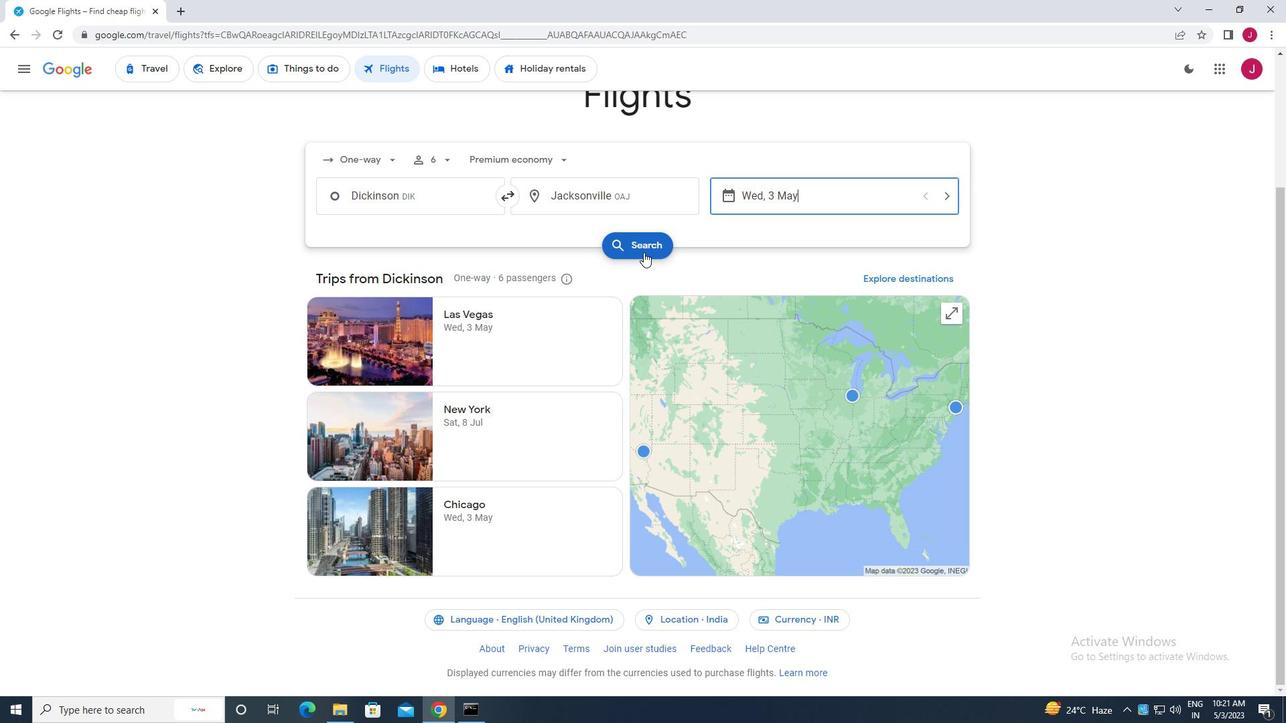 
Action: Mouse pressed left at (644, 251)
Screenshot: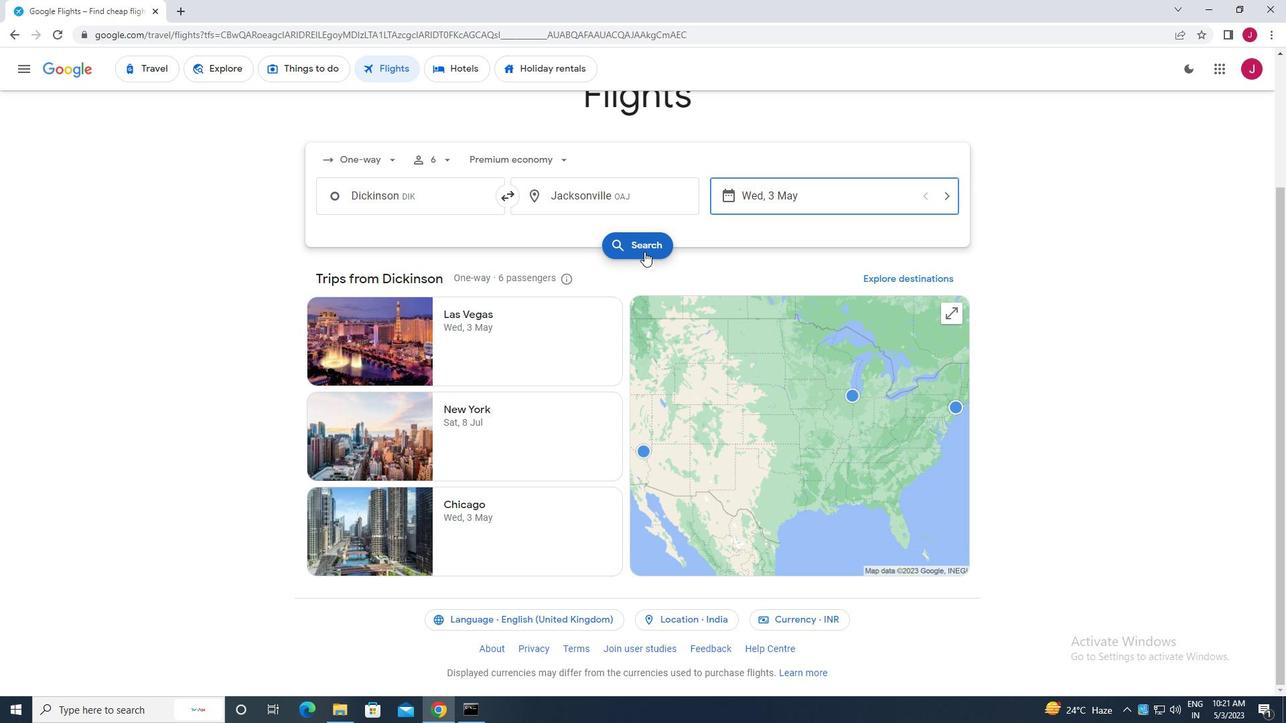 
Action: Mouse moved to (341, 192)
Screenshot: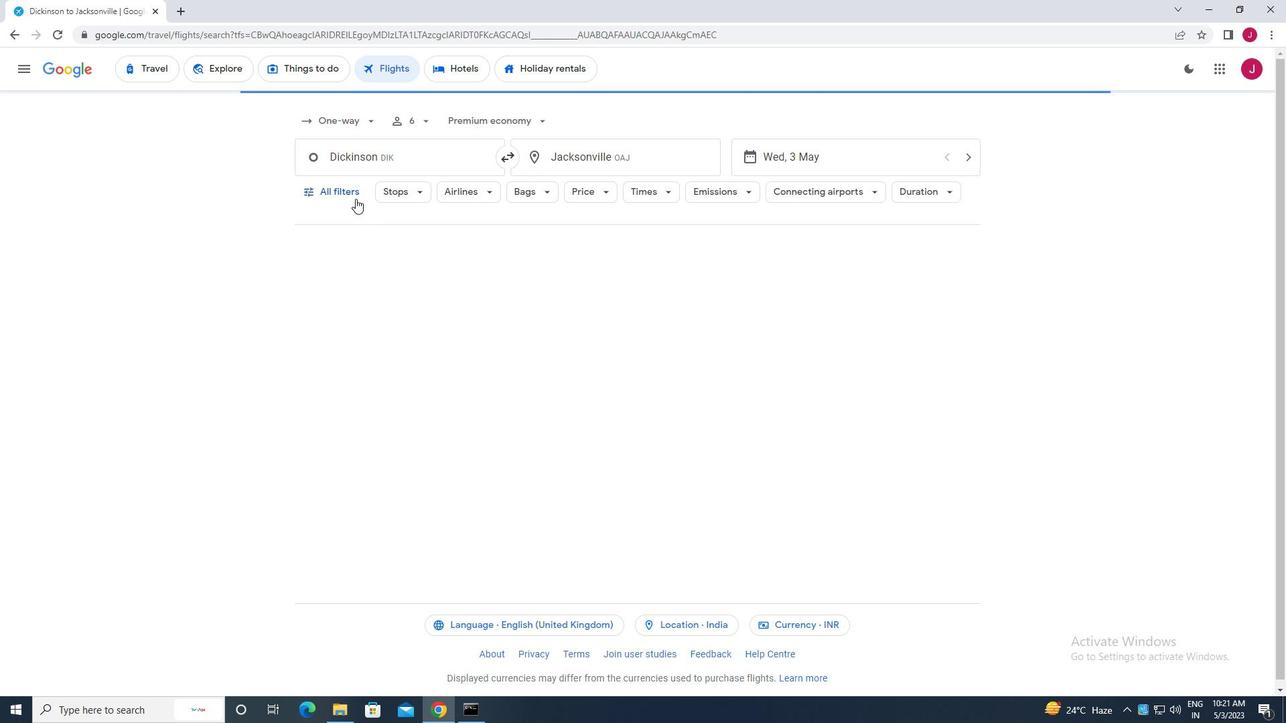 
Action: Mouse pressed left at (341, 192)
Screenshot: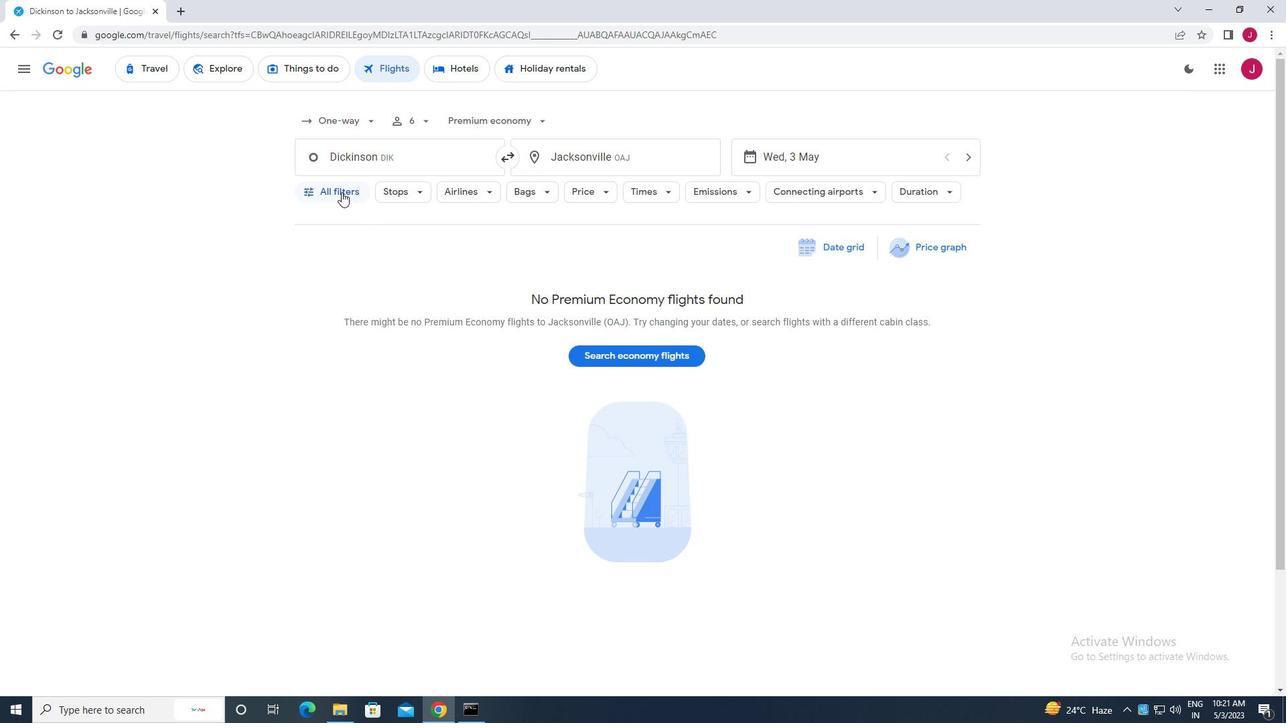 
Action: Mouse moved to (406, 248)
Screenshot: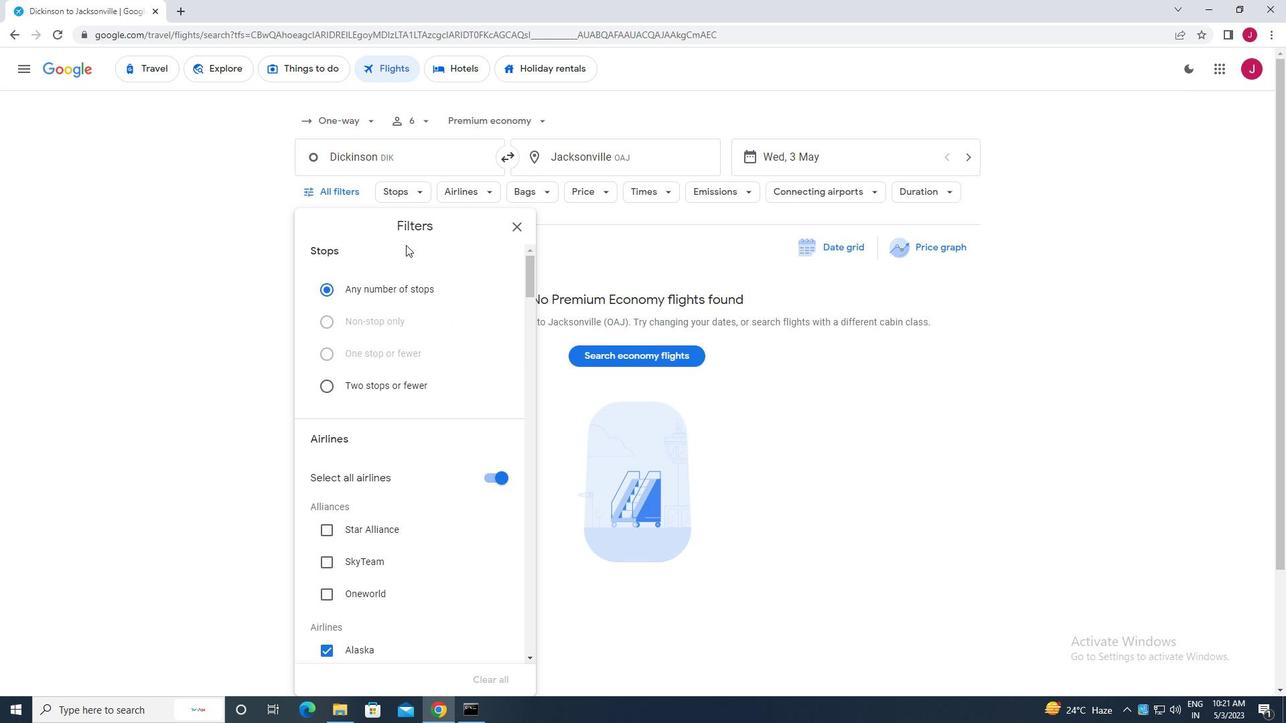 
Action: Mouse scrolled (406, 247) with delta (0, 0)
Screenshot: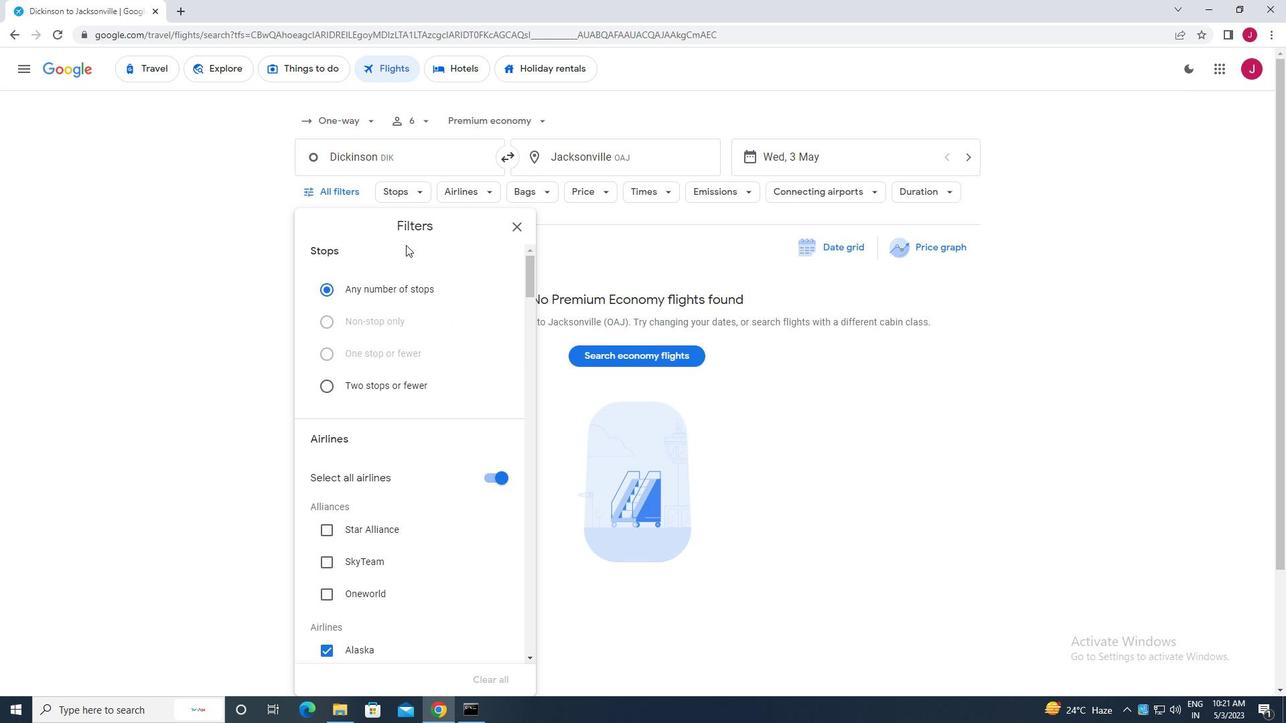 
Action: Mouse moved to (406, 249)
Screenshot: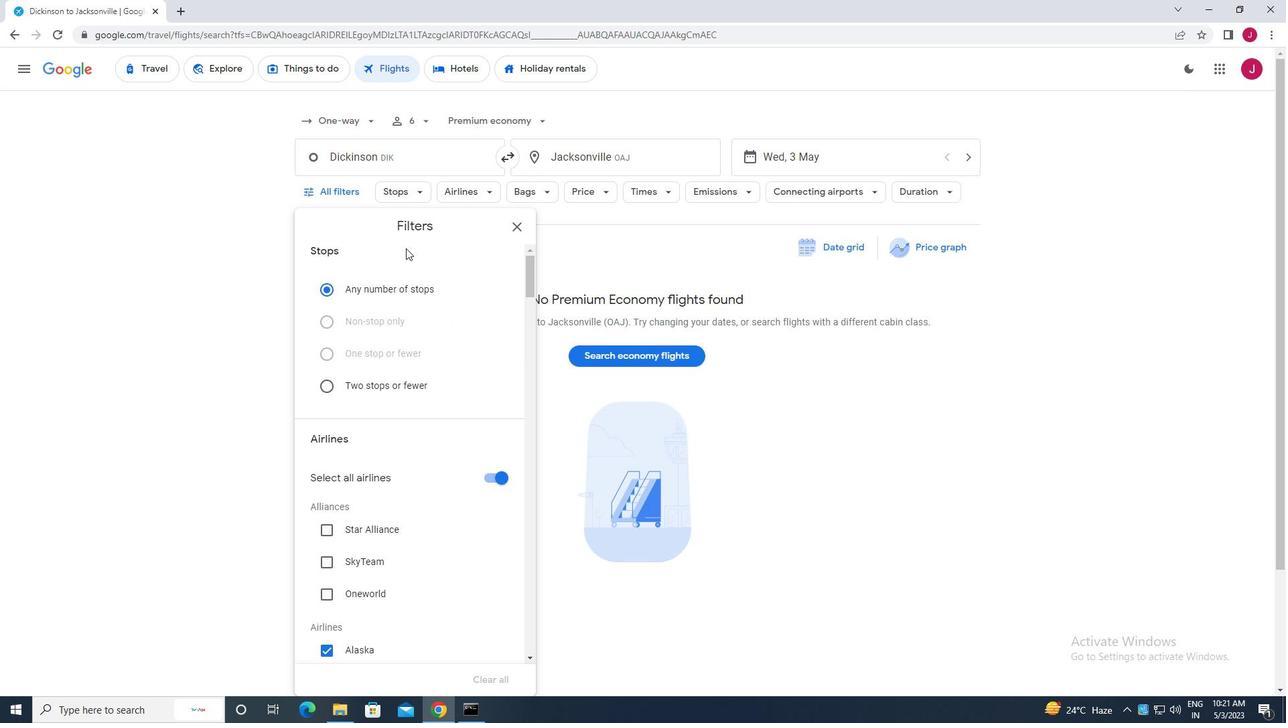 
Action: Mouse scrolled (406, 249) with delta (0, 0)
Screenshot: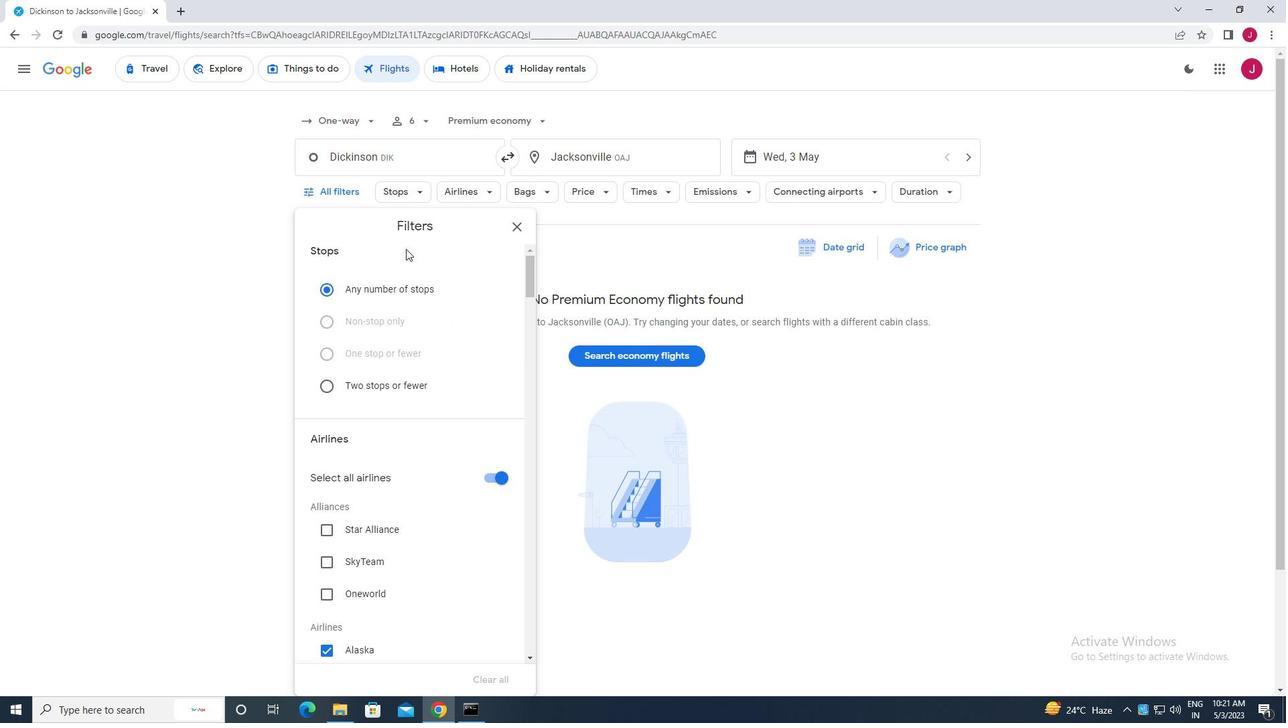 
Action: Mouse moved to (408, 271)
Screenshot: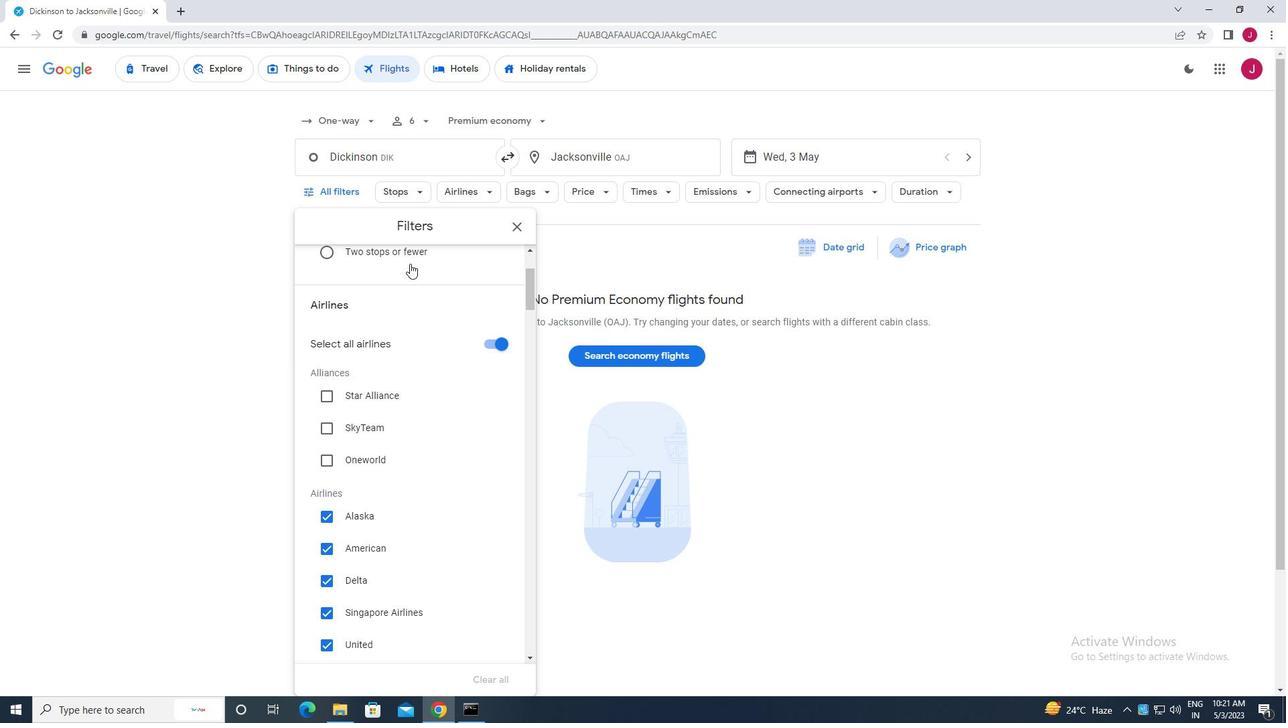
Action: Mouse scrolled (408, 270) with delta (0, 0)
Screenshot: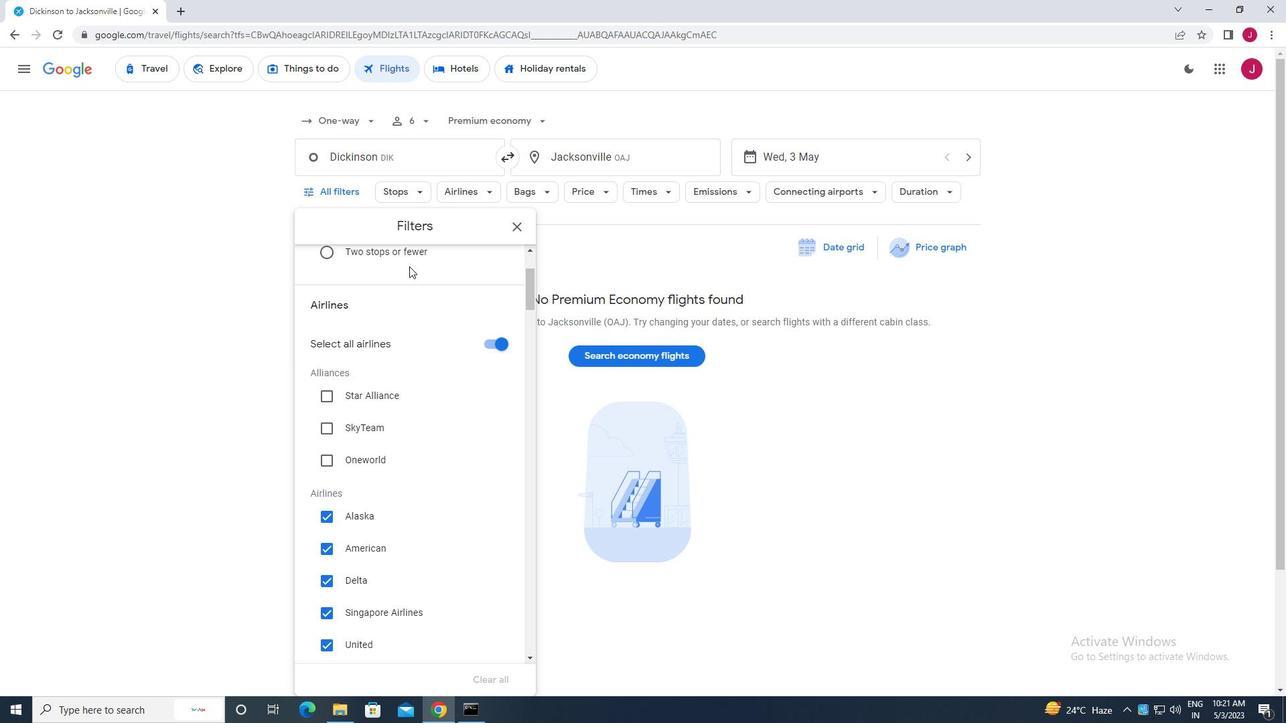 
Action: Mouse moved to (492, 275)
Screenshot: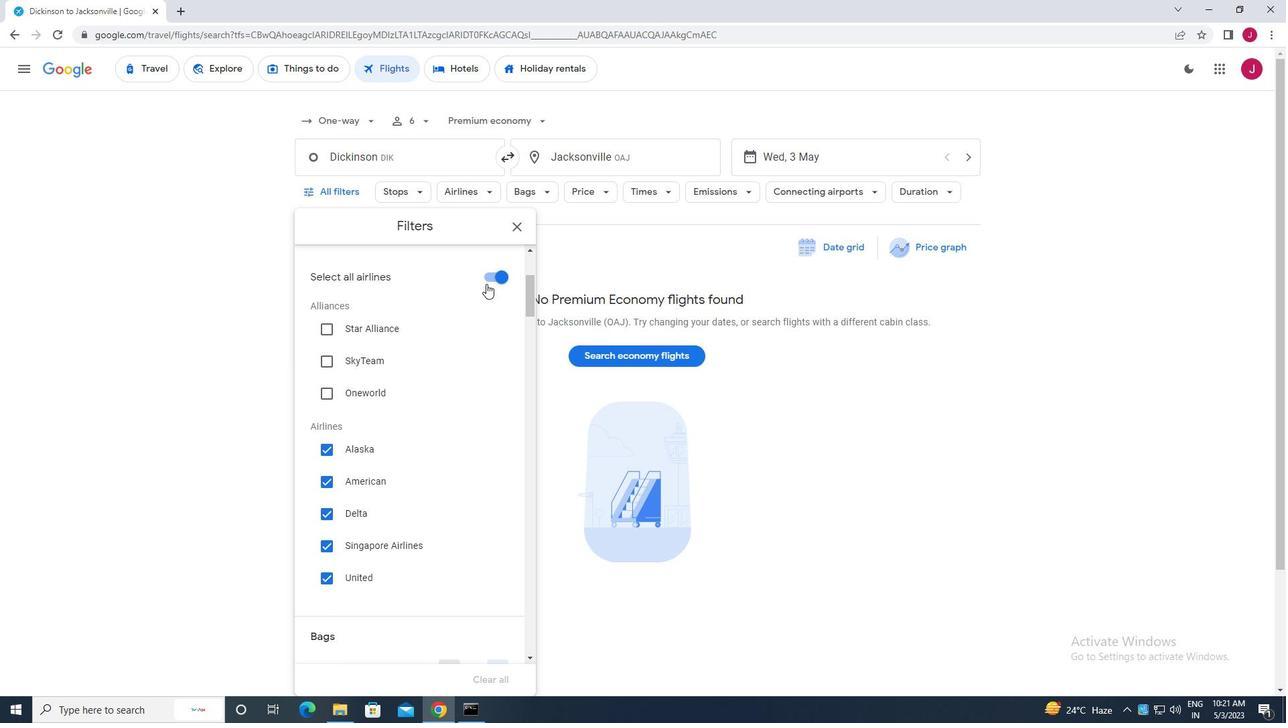 
Action: Mouse pressed left at (492, 275)
Screenshot: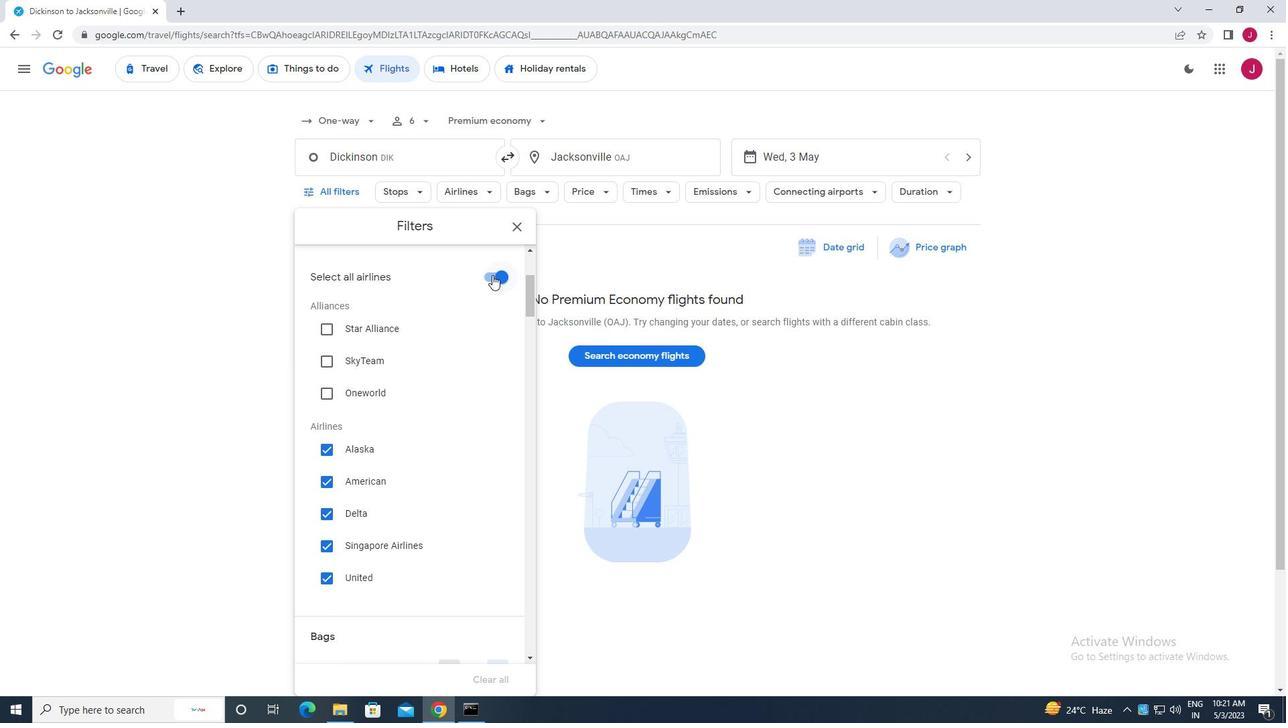 
Action: Mouse moved to (454, 285)
Screenshot: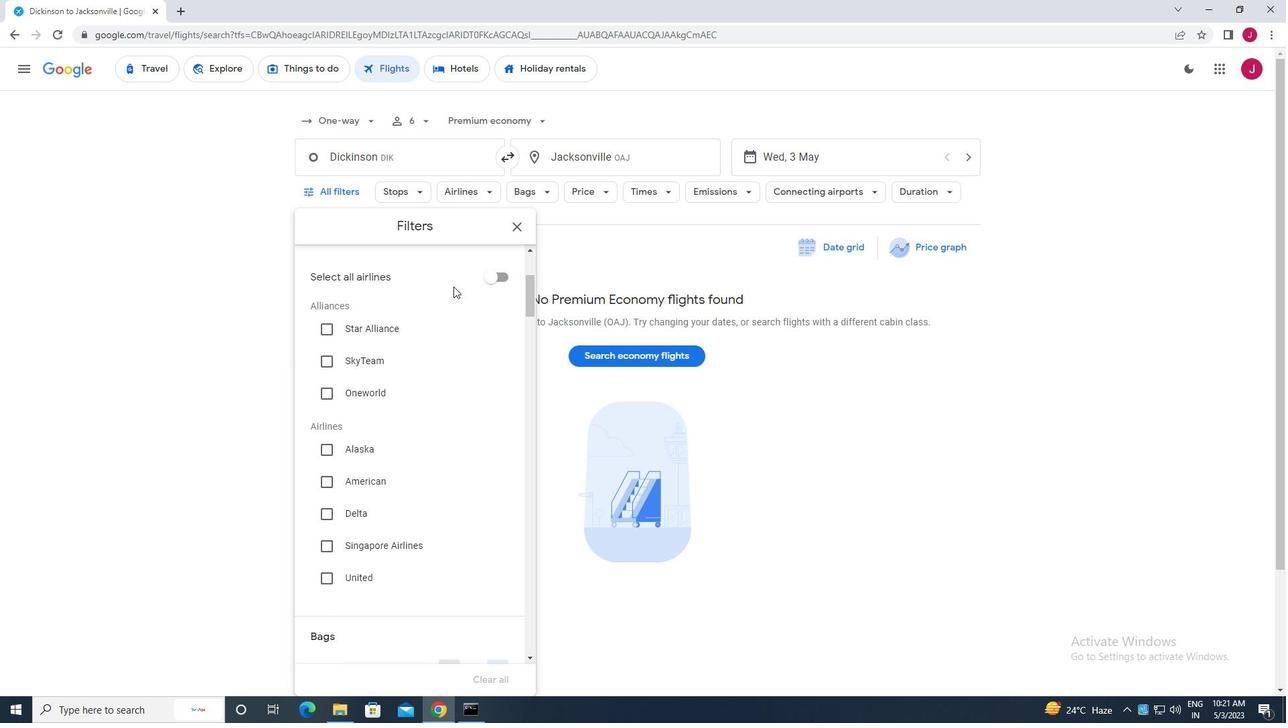 
Action: Mouse scrolled (454, 284) with delta (0, 0)
Screenshot: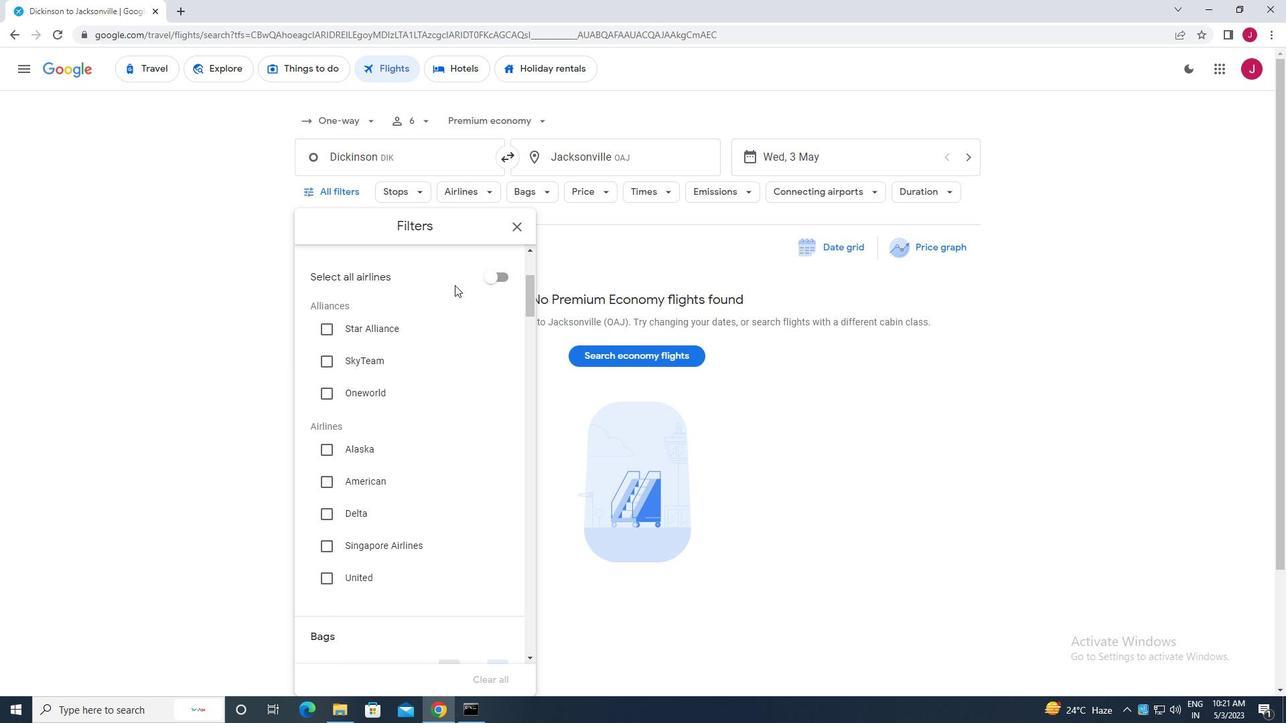 
Action: Mouse scrolled (454, 284) with delta (0, 0)
Screenshot: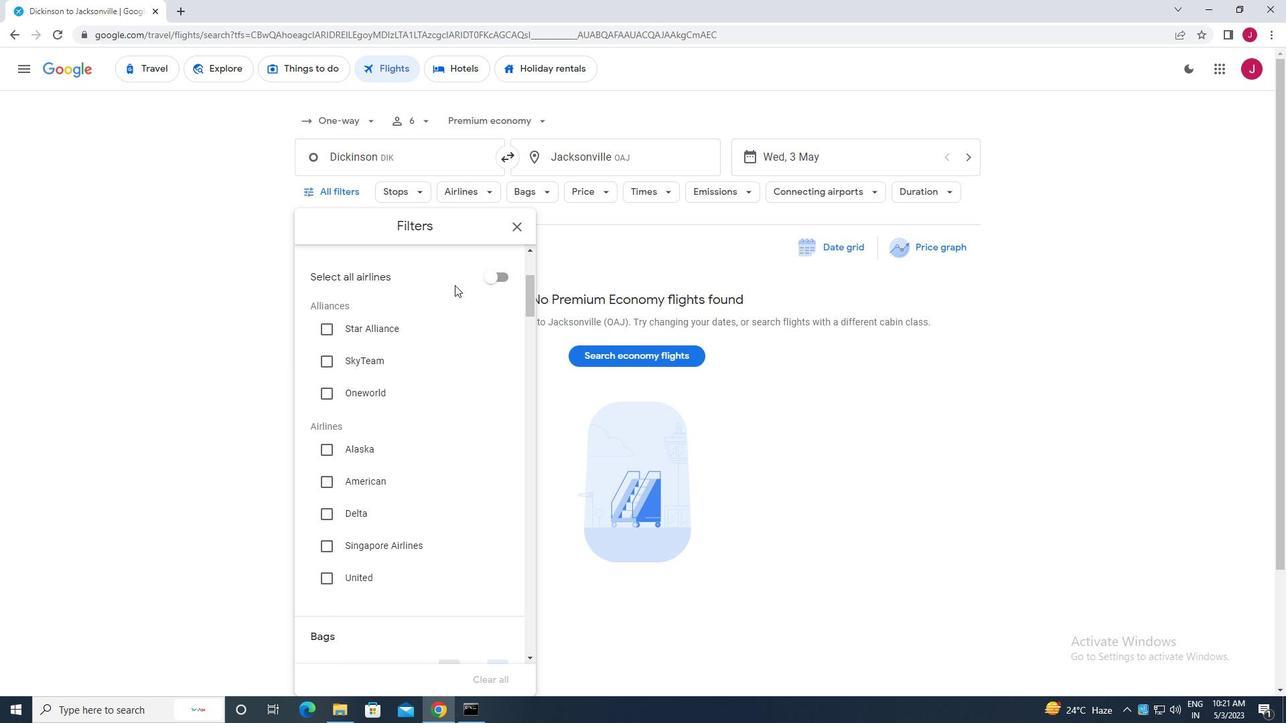 
Action: Mouse scrolled (454, 284) with delta (0, 0)
Screenshot: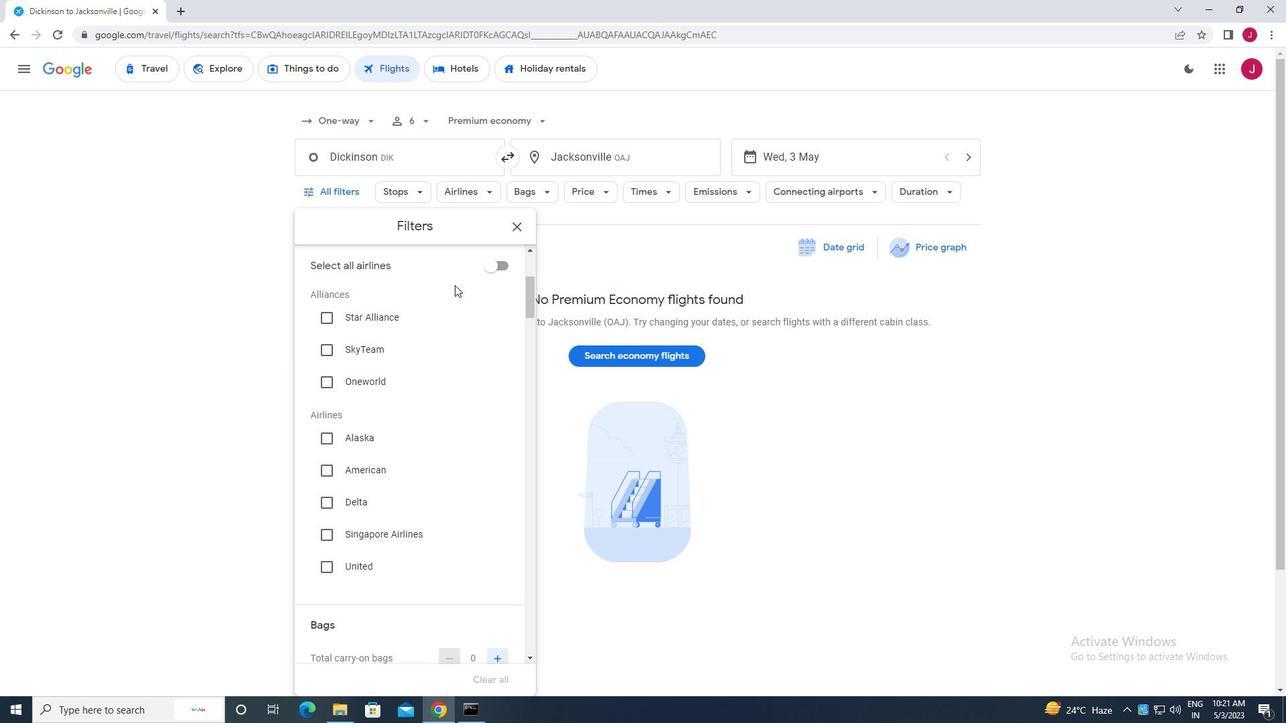 
Action: Mouse scrolled (454, 284) with delta (0, 0)
Screenshot: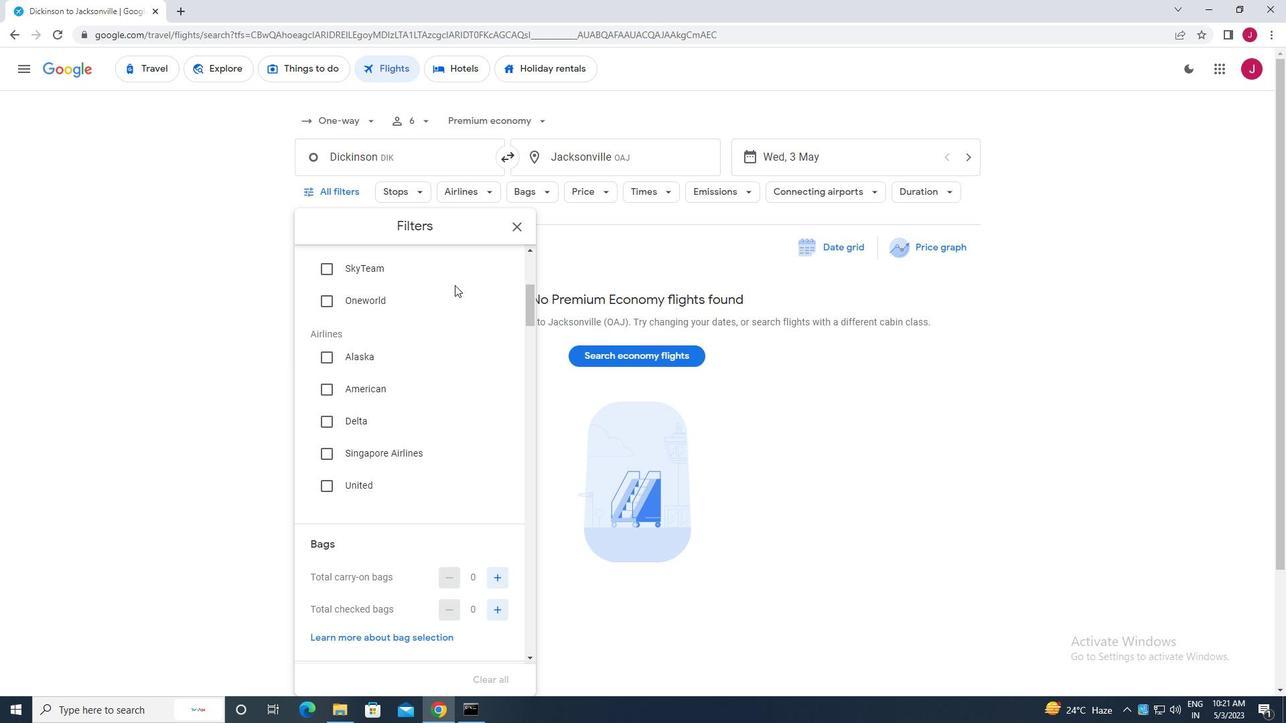 
Action: Mouse scrolled (454, 284) with delta (0, 0)
Screenshot: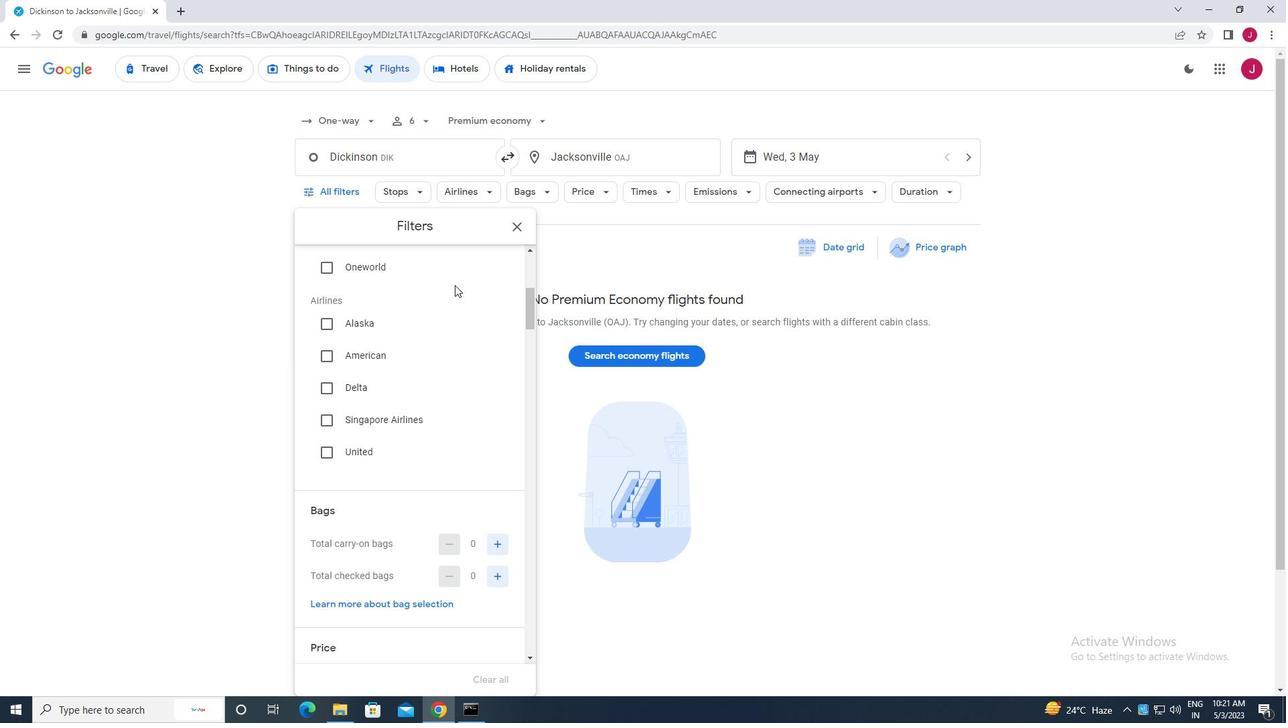 
Action: Mouse moved to (496, 337)
Screenshot: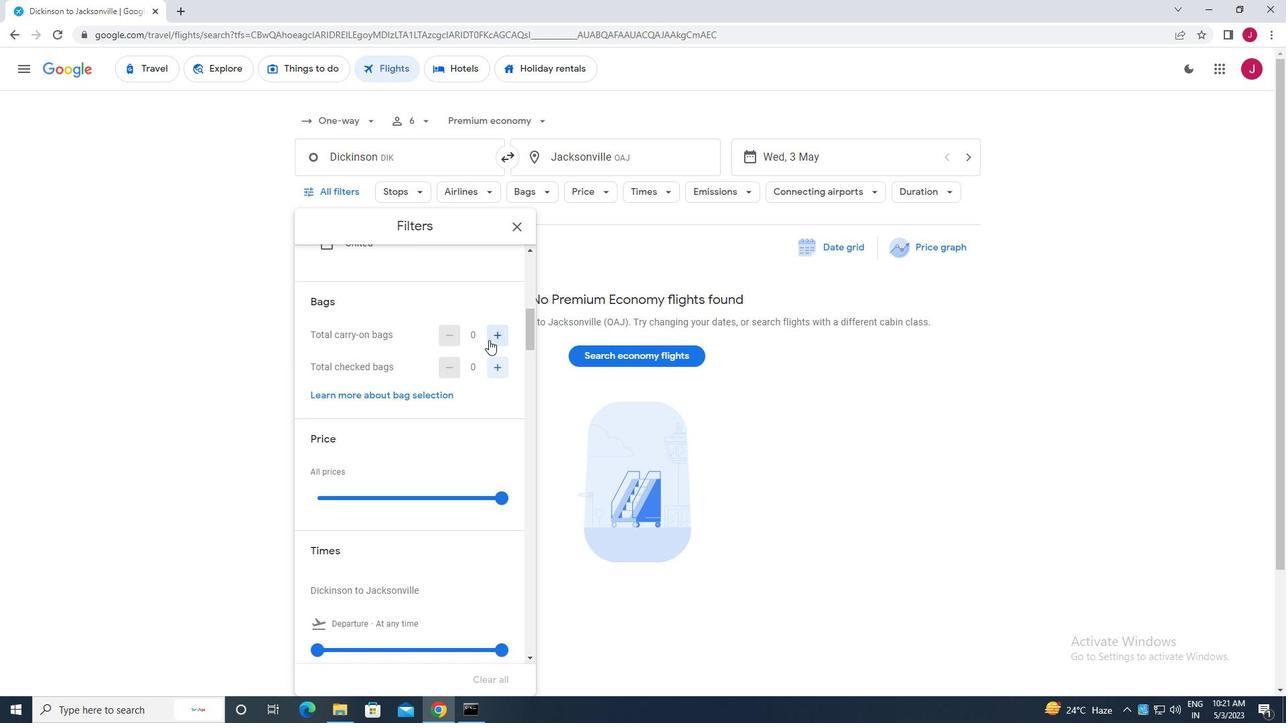 
Action: Mouse pressed left at (496, 337)
Screenshot: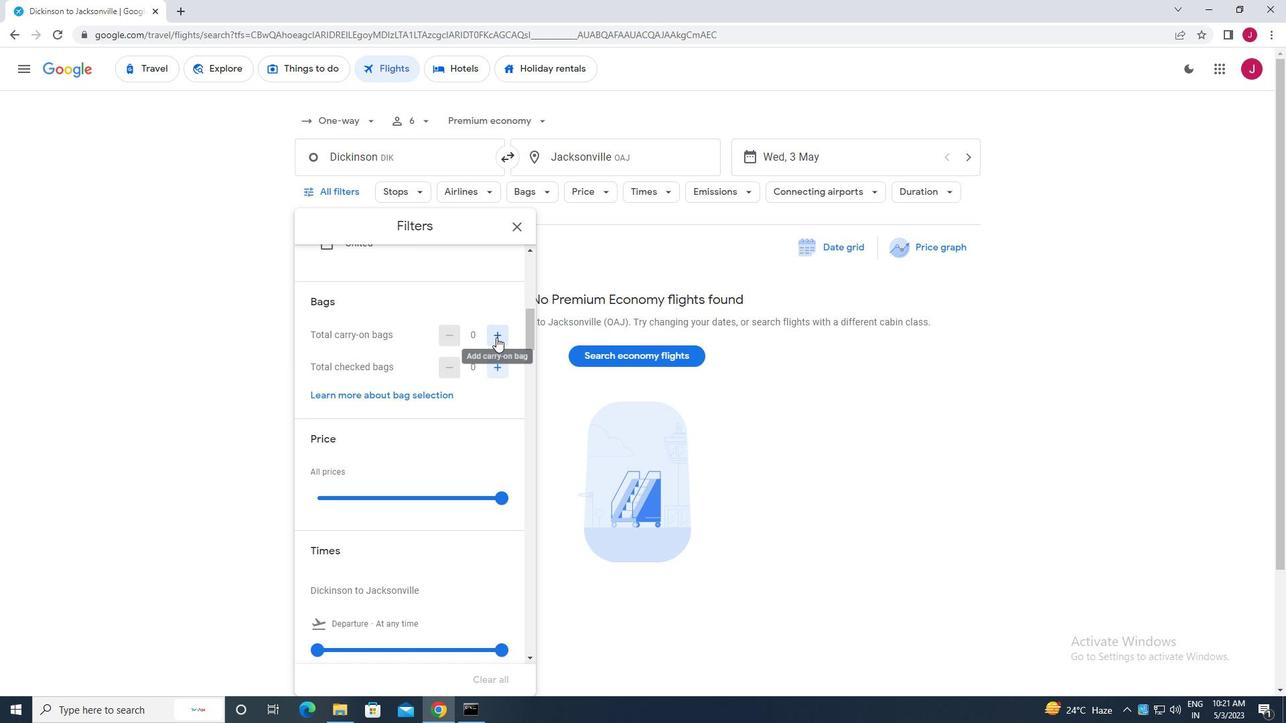 
Action: Mouse moved to (490, 351)
Screenshot: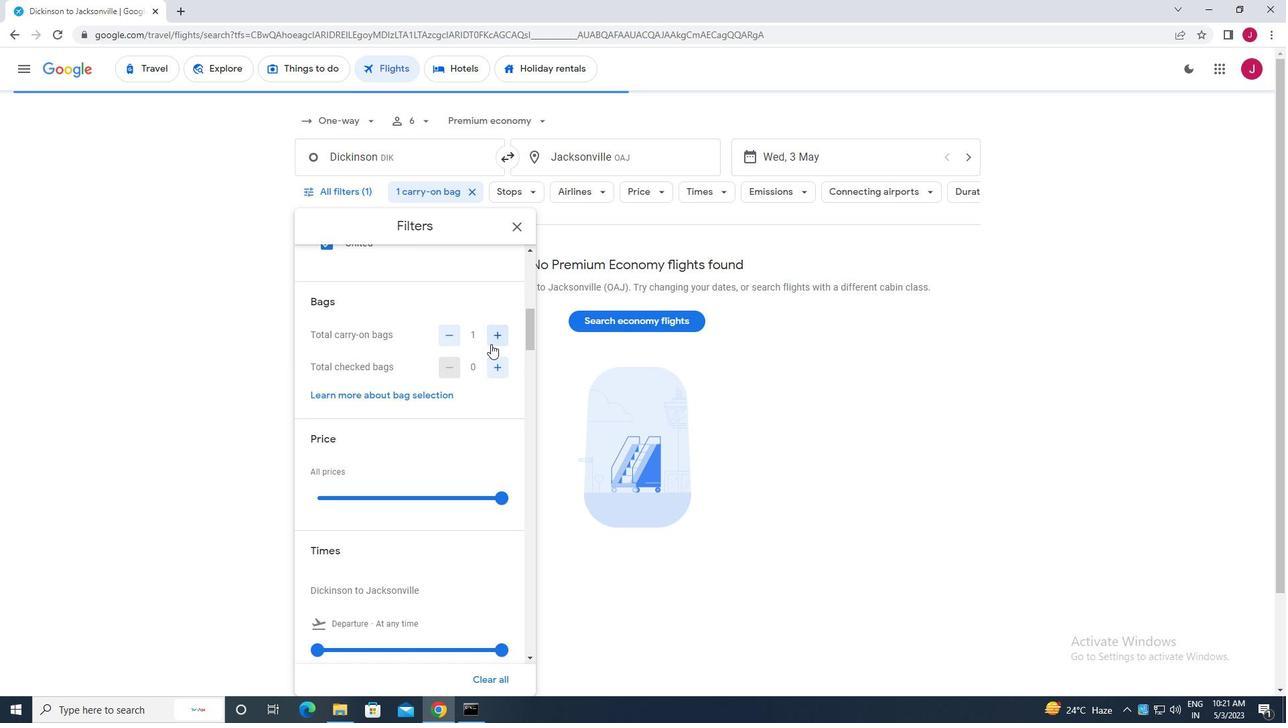 
Action: Mouse scrolled (490, 350) with delta (0, 0)
Screenshot: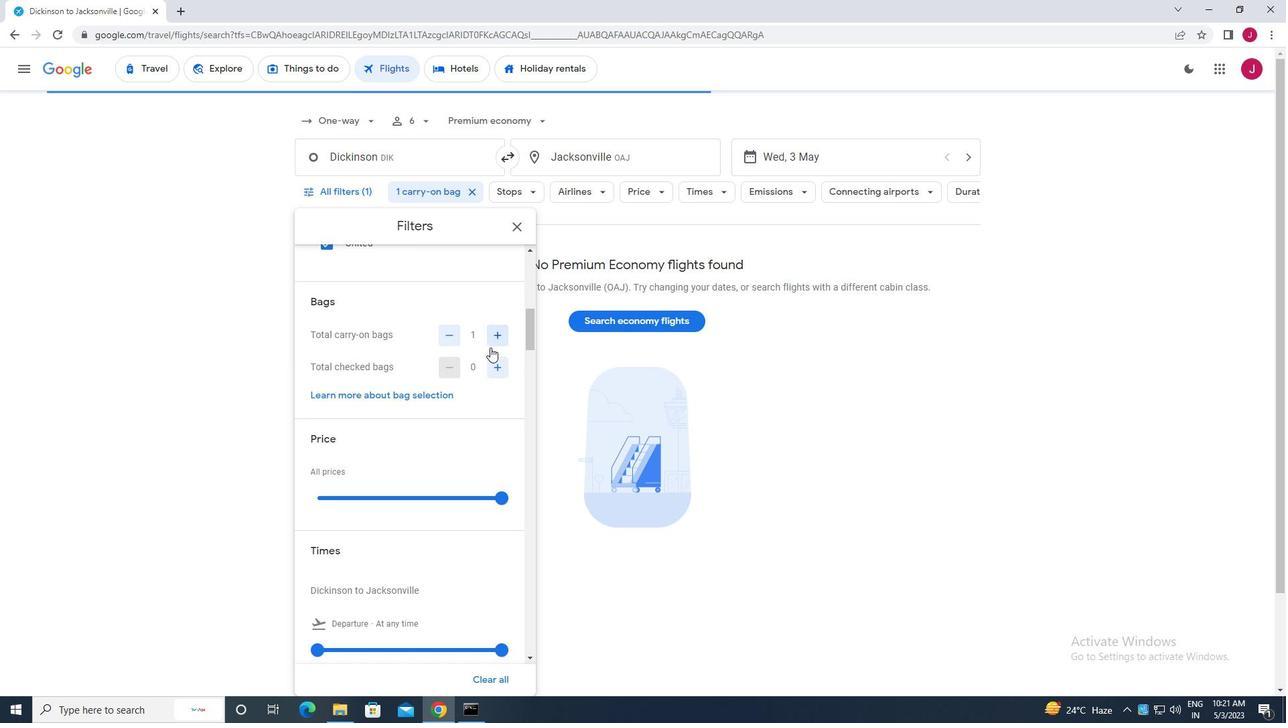 
Action: Mouse moved to (500, 428)
Screenshot: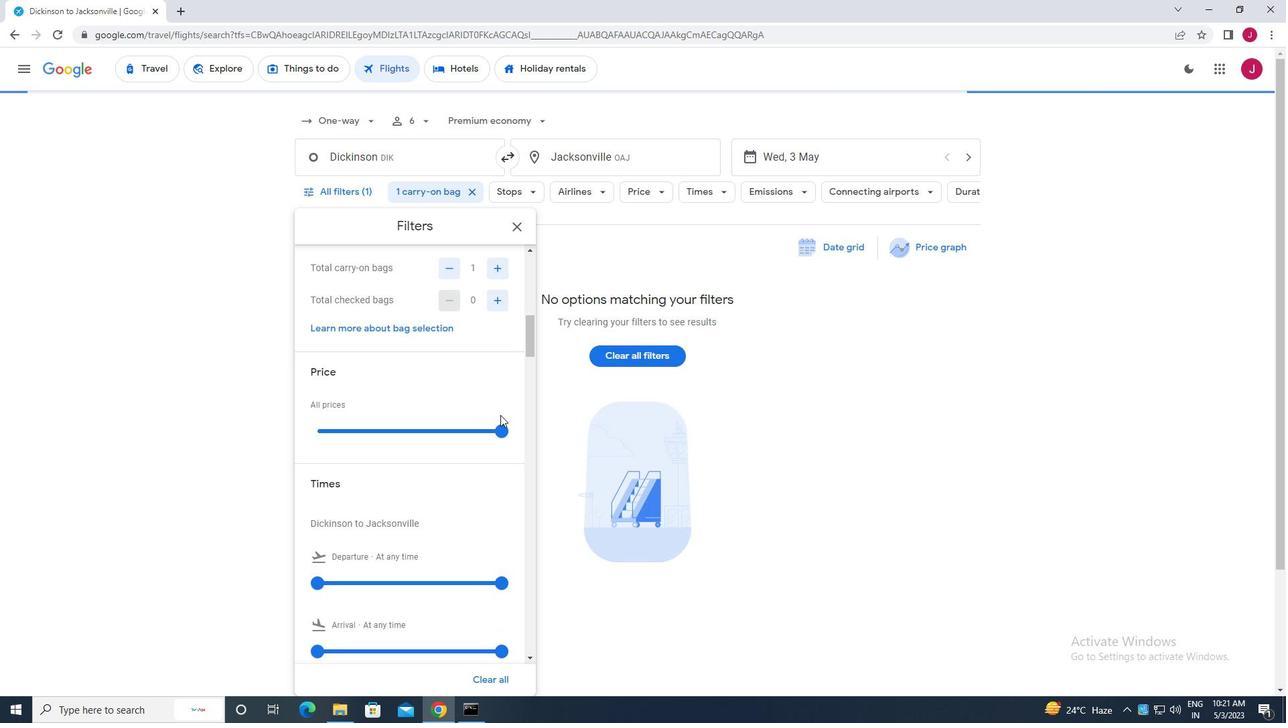 
Action: Mouse pressed left at (500, 428)
Screenshot: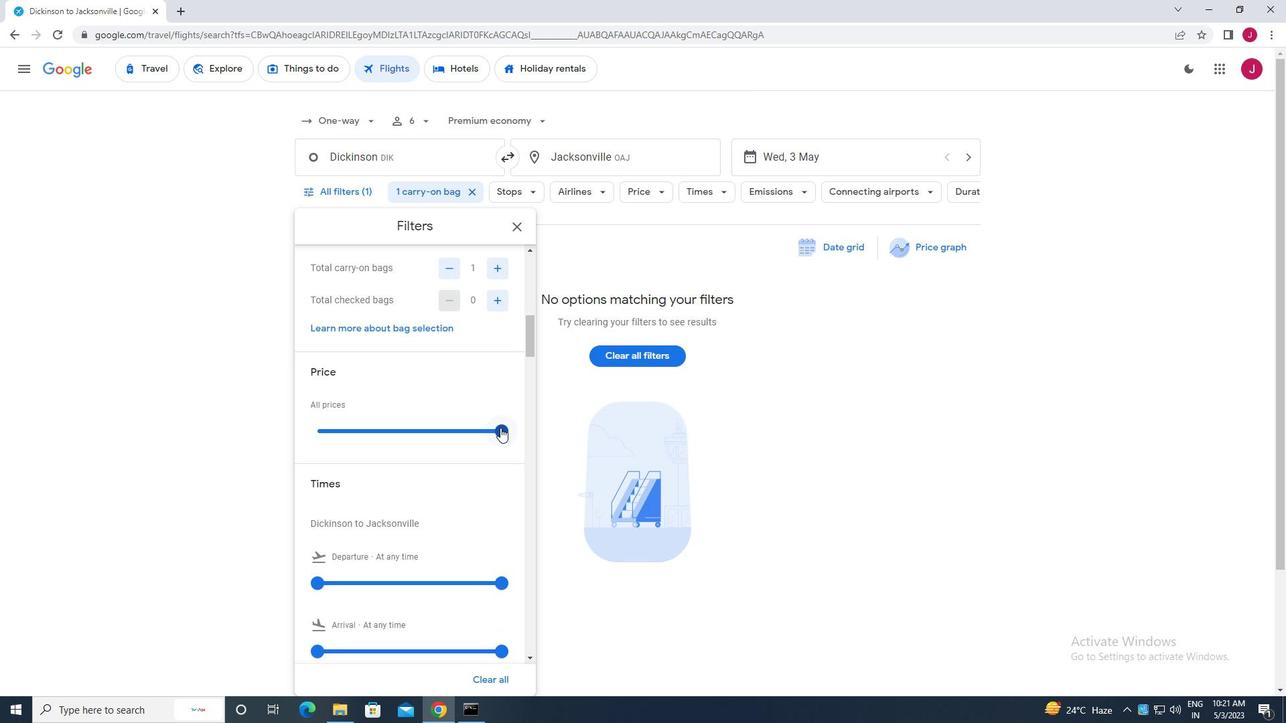 
Action: Mouse moved to (478, 406)
Screenshot: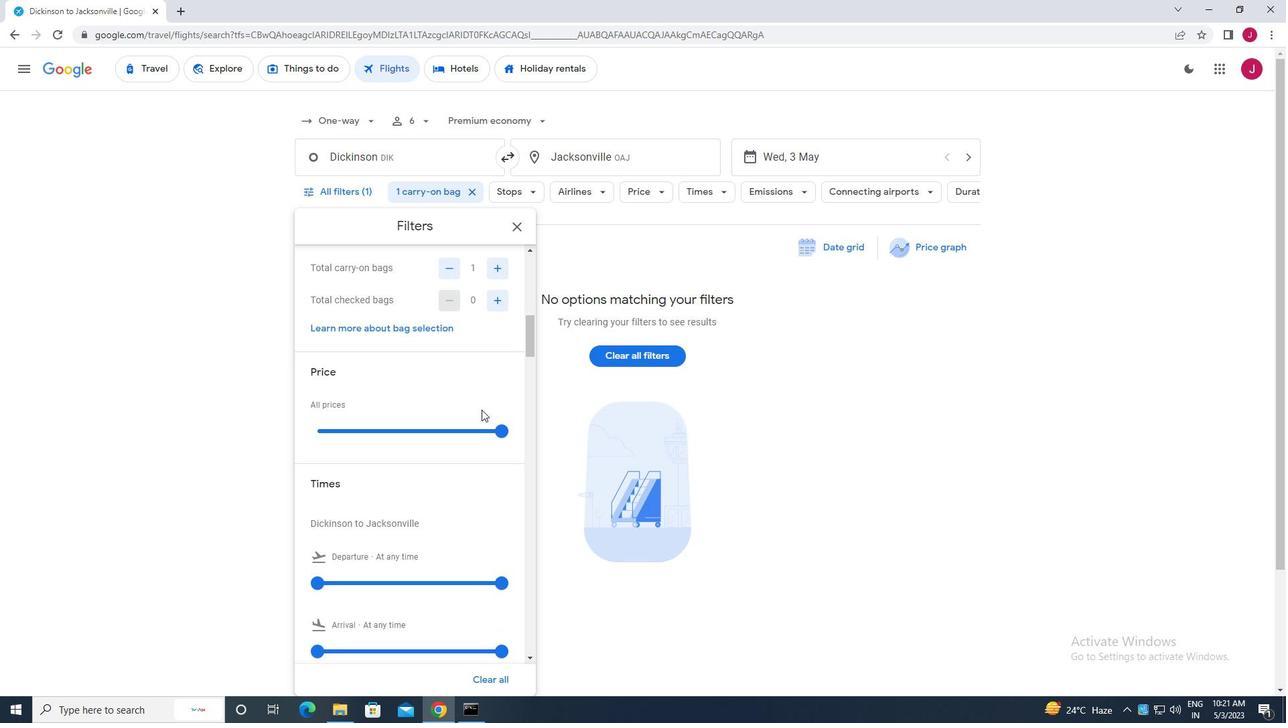
Action: Mouse scrolled (478, 405) with delta (0, 0)
Screenshot: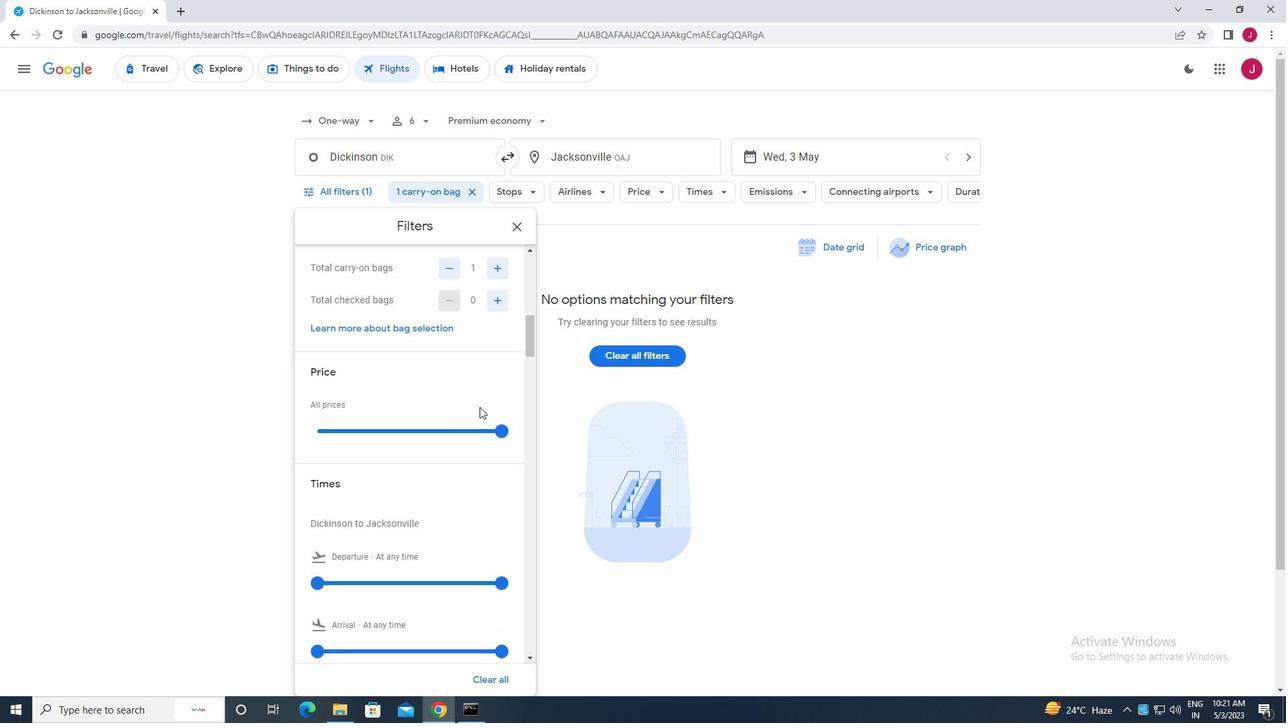 
Action: Mouse scrolled (478, 405) with delta (0, 0)
Screenshot: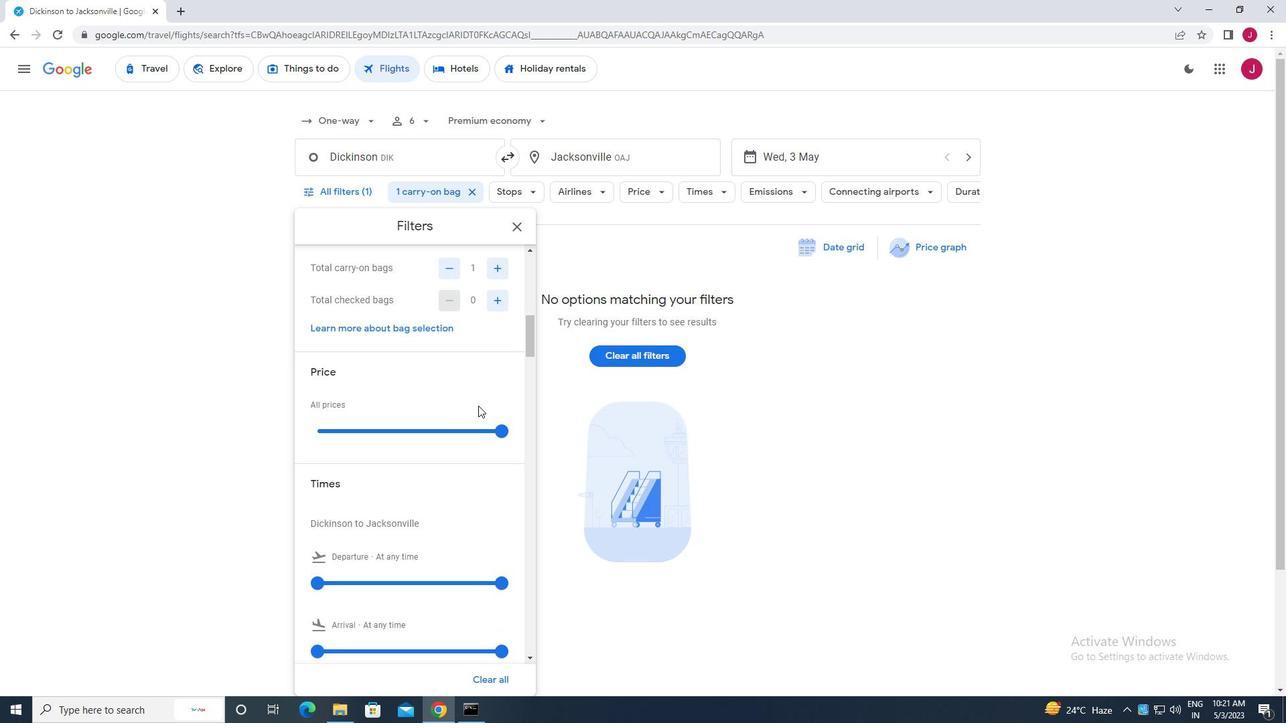 
Action: Mouse scrolled (478, 405) with delta (0, 0)
Screenshot: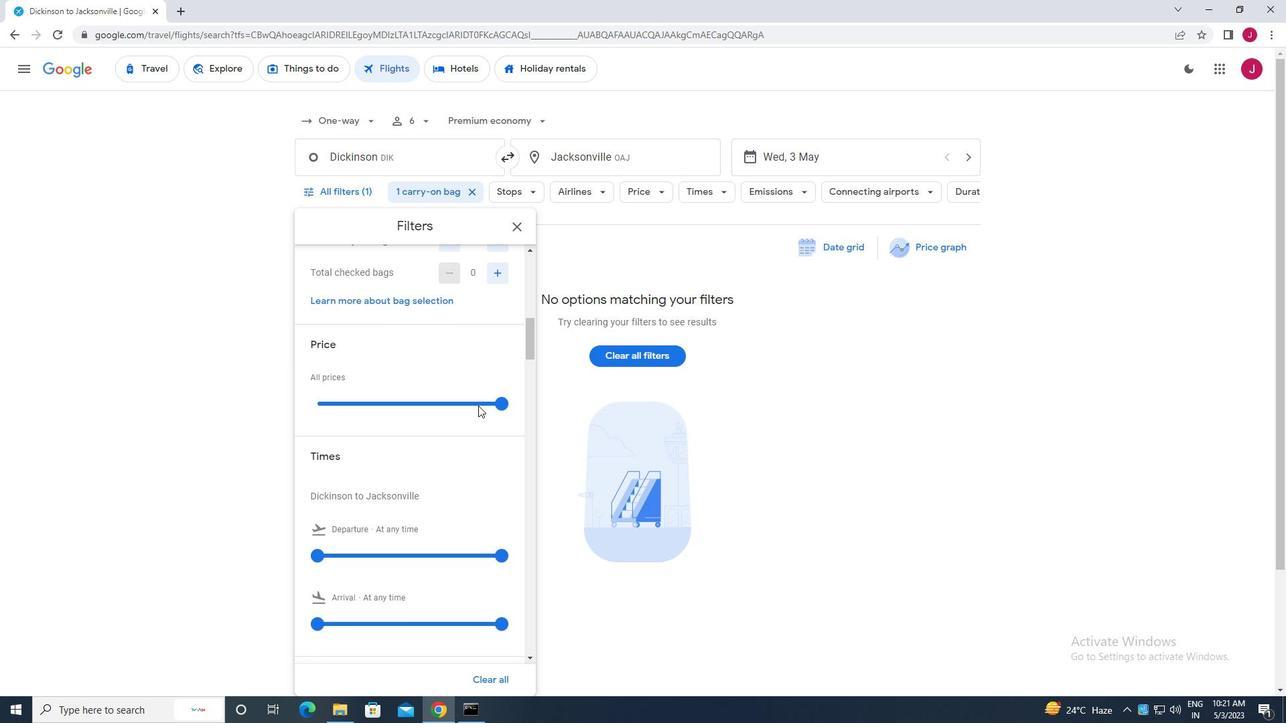 
Action: Mouse moved to (318, 381)
Screenshot: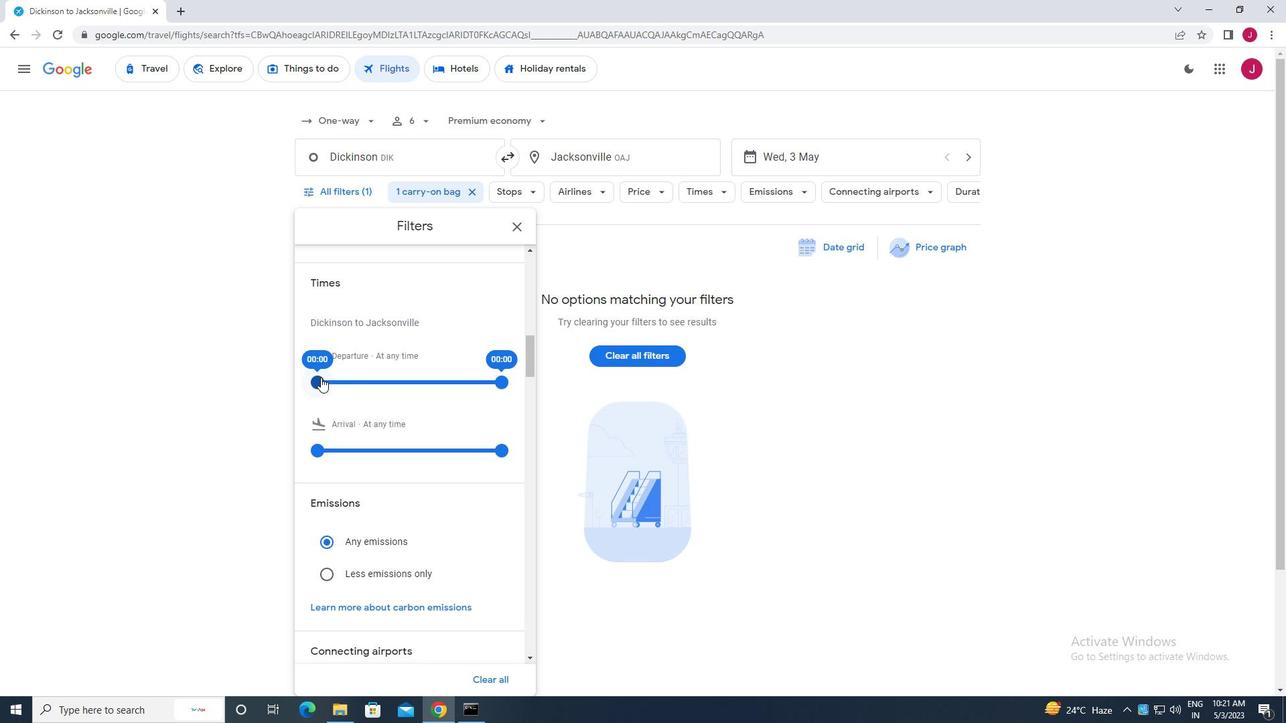 
Action: Mouse pressed left at (318, 381)
Screenshot: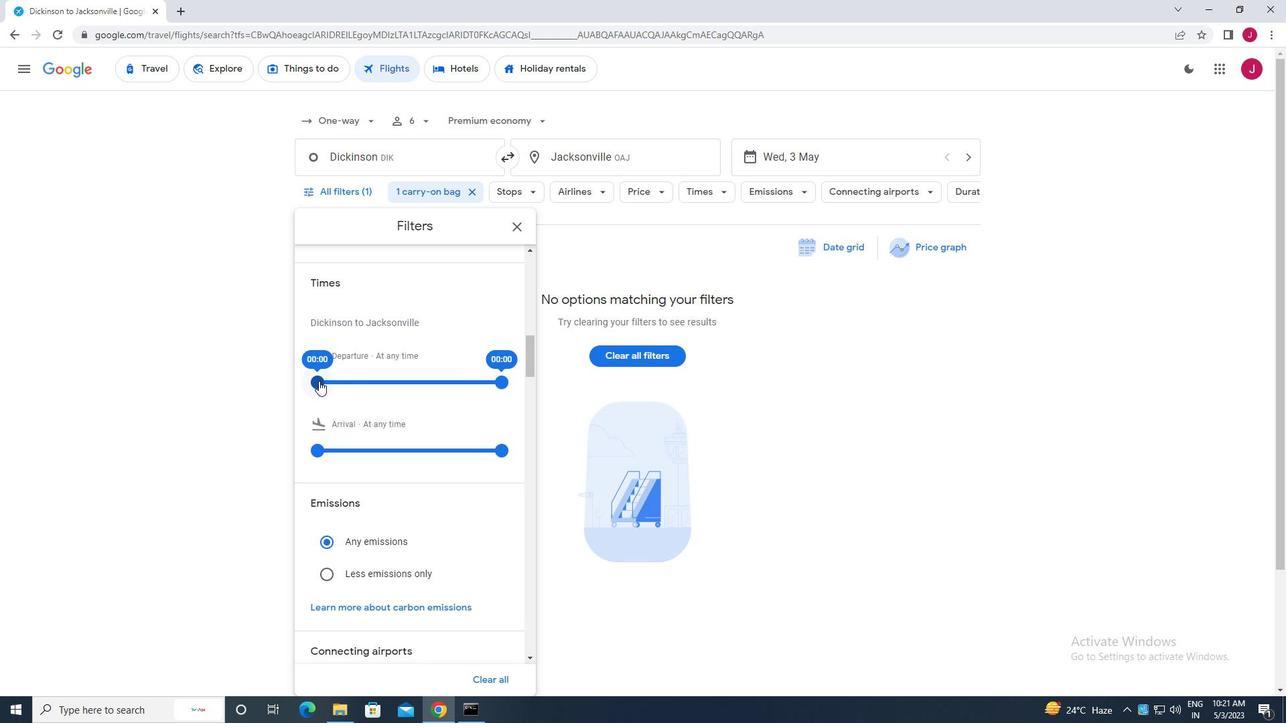 
Action: Mouse moved to (497, 381)
Screenshot: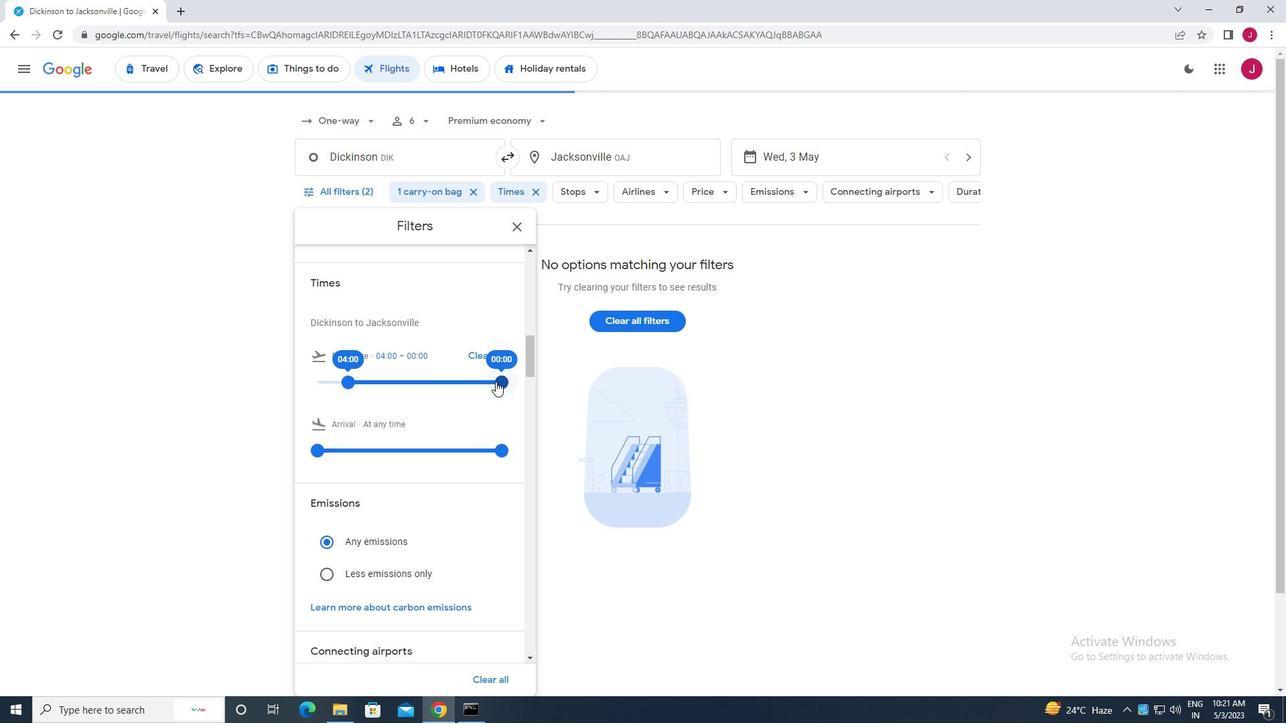 
Action: Mouse pressed left at (497, 381)
Screenshot: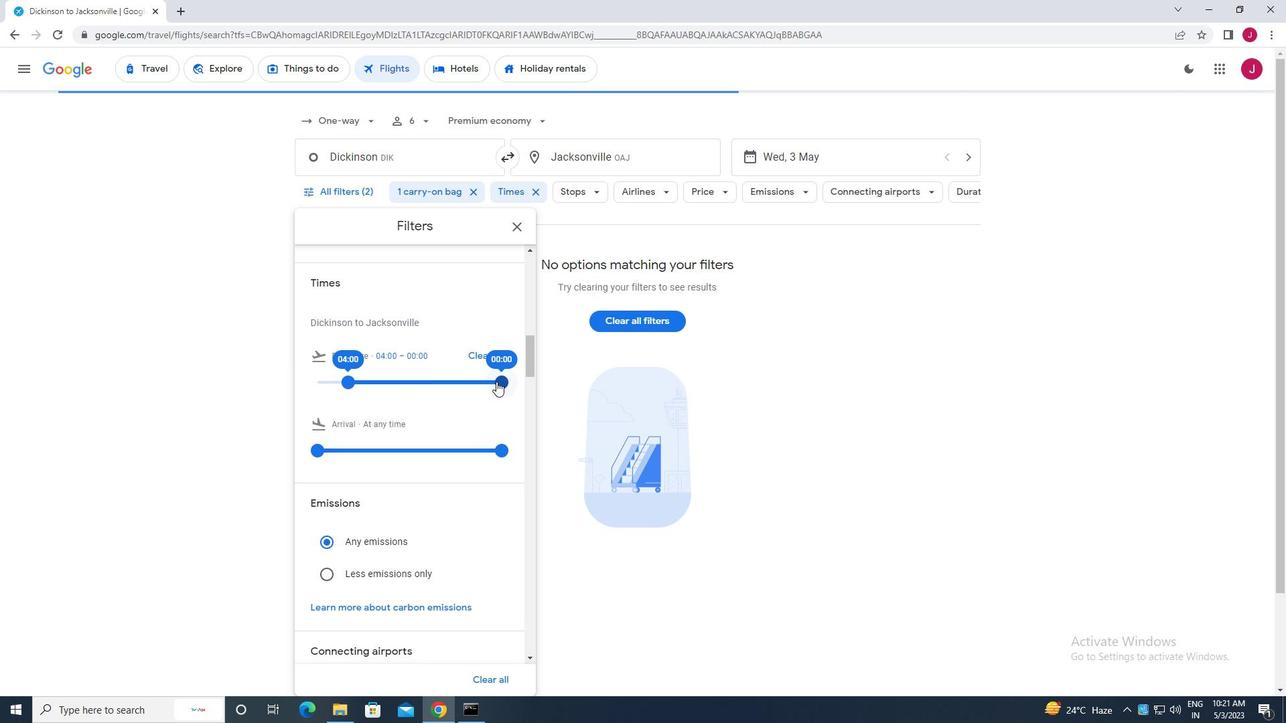 
Action: Mouse moved to (514, 224)
Screenshot: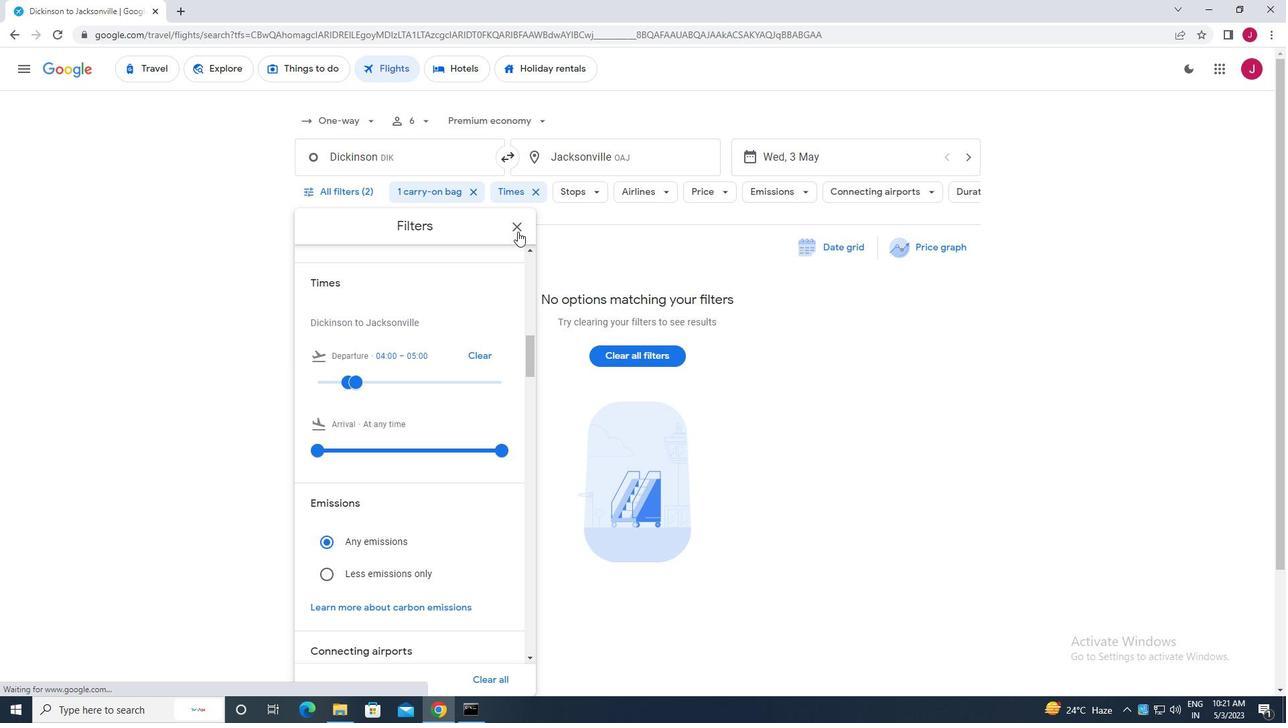 
Action: Mouse pressed left at (514, 224)
Screenshot: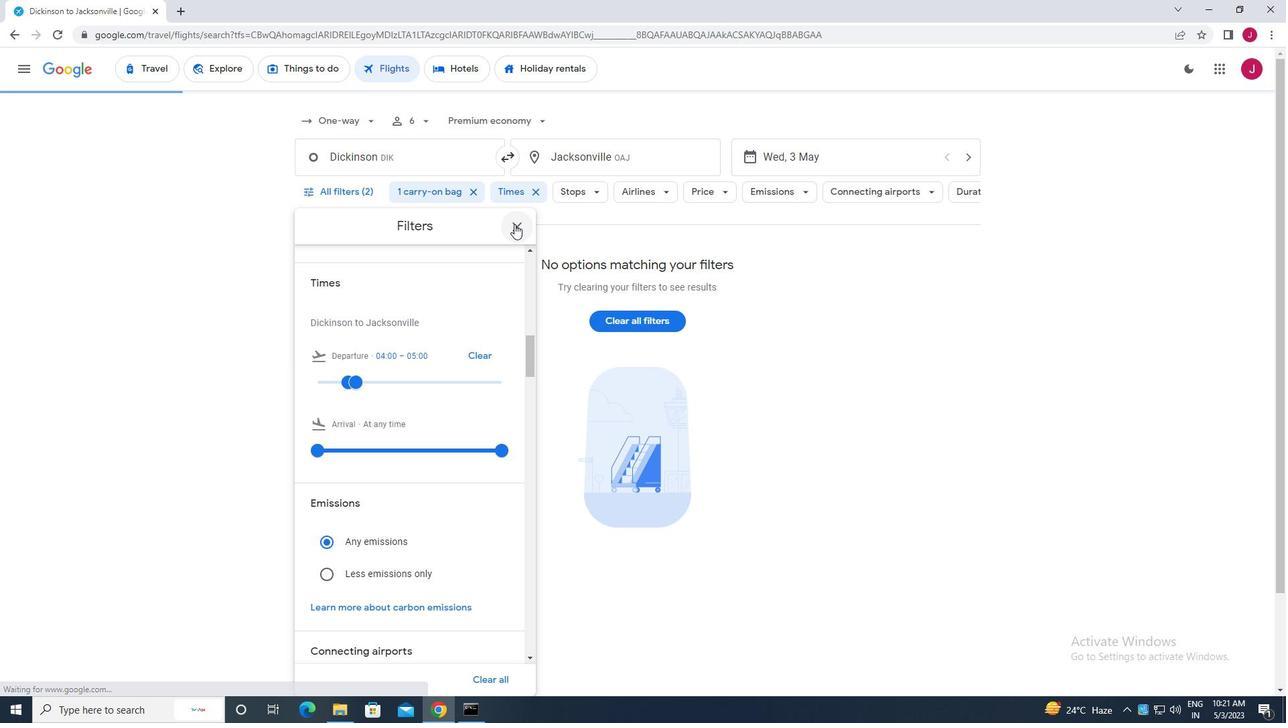 
Action: Mouse moved to (512, 229)
Screenshot: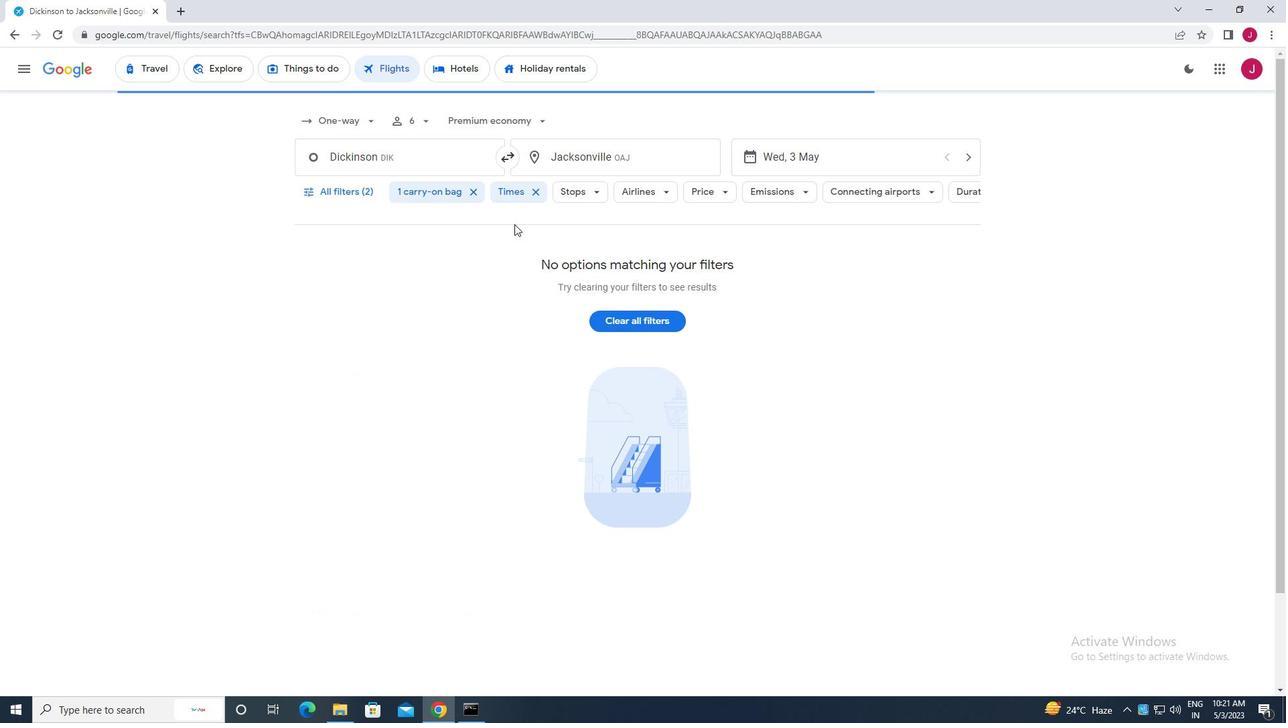 
